 Task: For heading Use Comic Sans MS with blue  colour & Underline.  font size for heading18,  'Change the font style of data to'Comic Sans MS and font size to 9,  Change the alignment of both headline & data to Align center.  In the sheet  Budget Tracking Workbookbook
Action: Mouse moved to (282, 163)
Screenshot: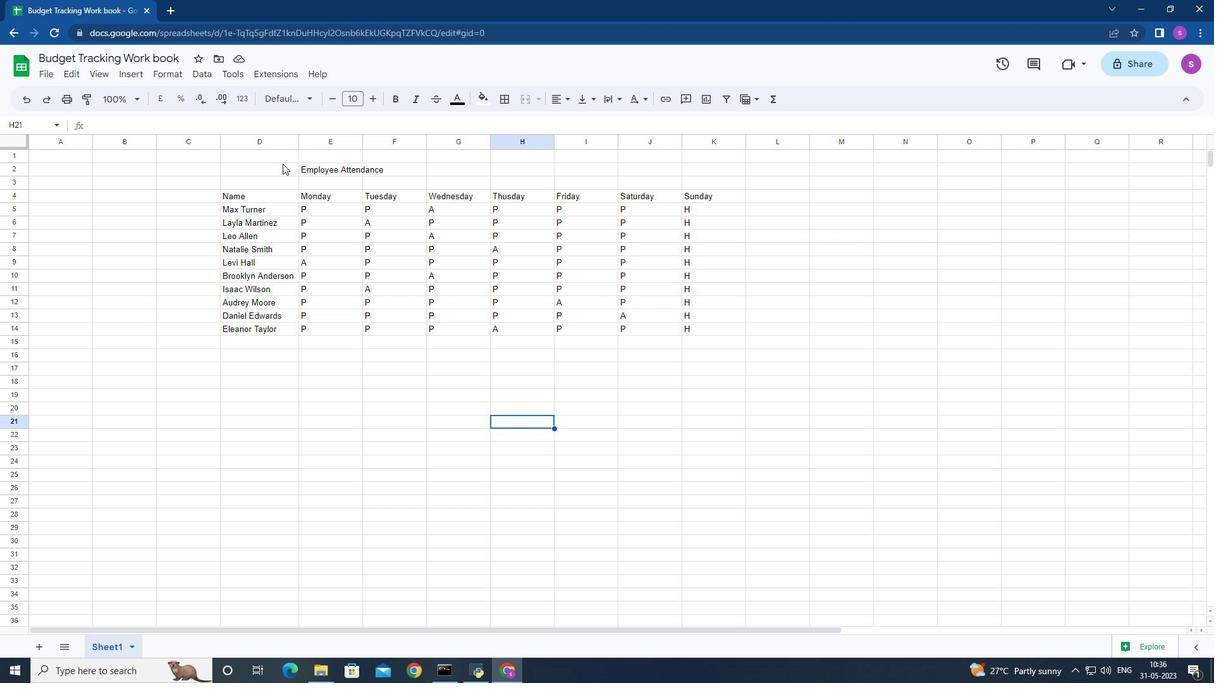 
Action: Mouse pressed left at (282, 163)
Screenshot: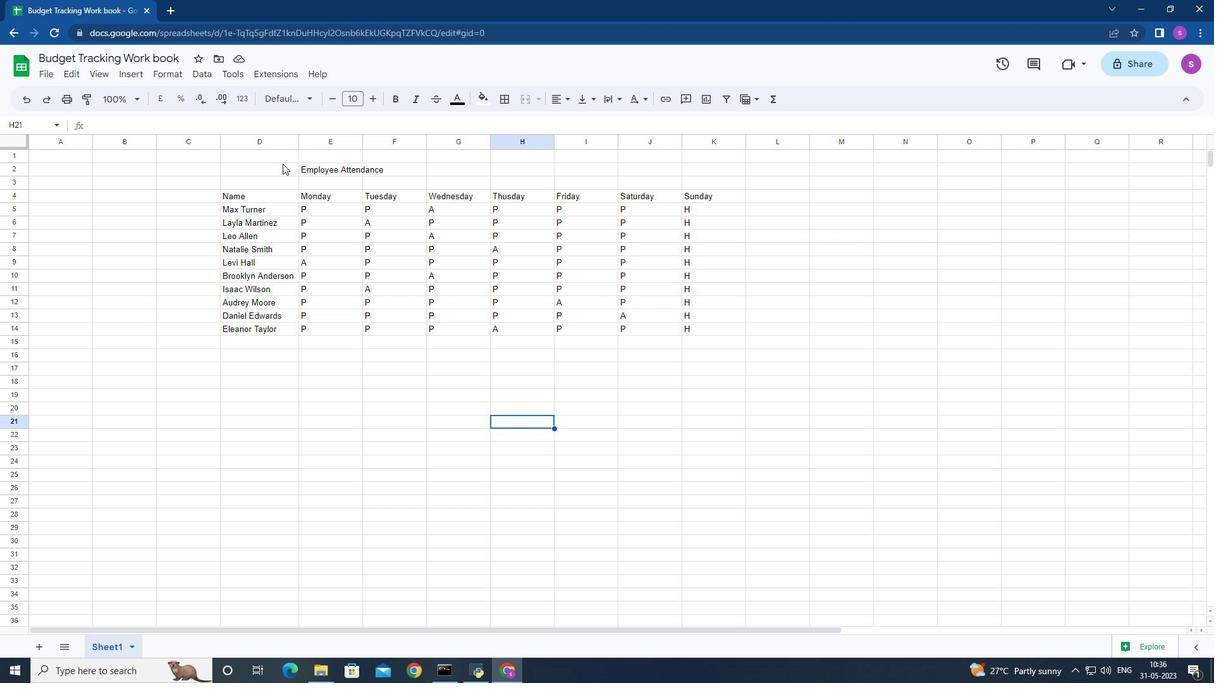 
Action: Mouse moved to (306, 96)
Screenshot: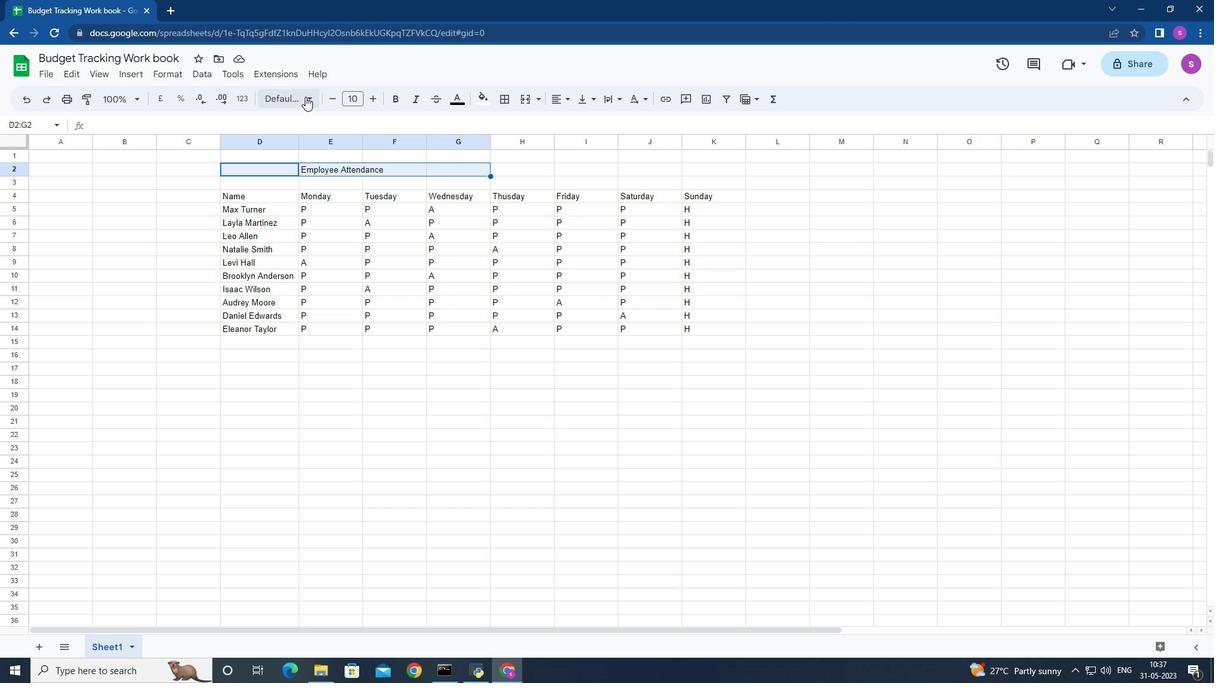 
Action: Mouse pressed left at (306, 96)
Screenshot: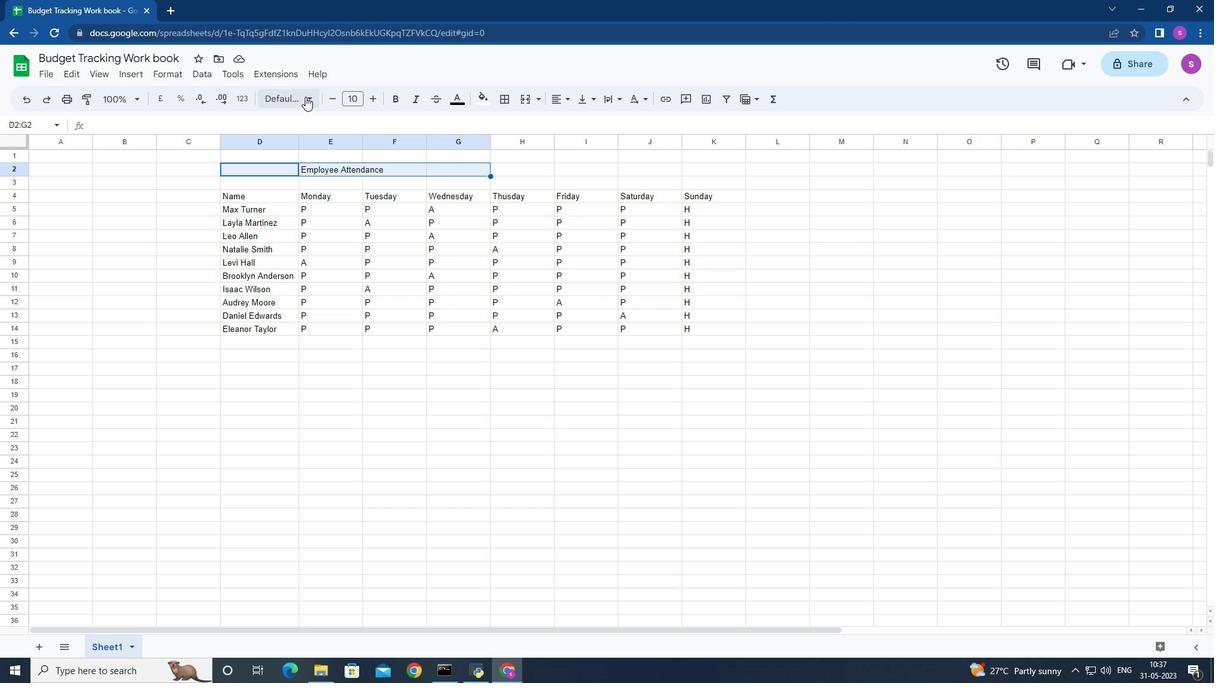 
Action: Mouse moved to (325, 419)
Screenshot: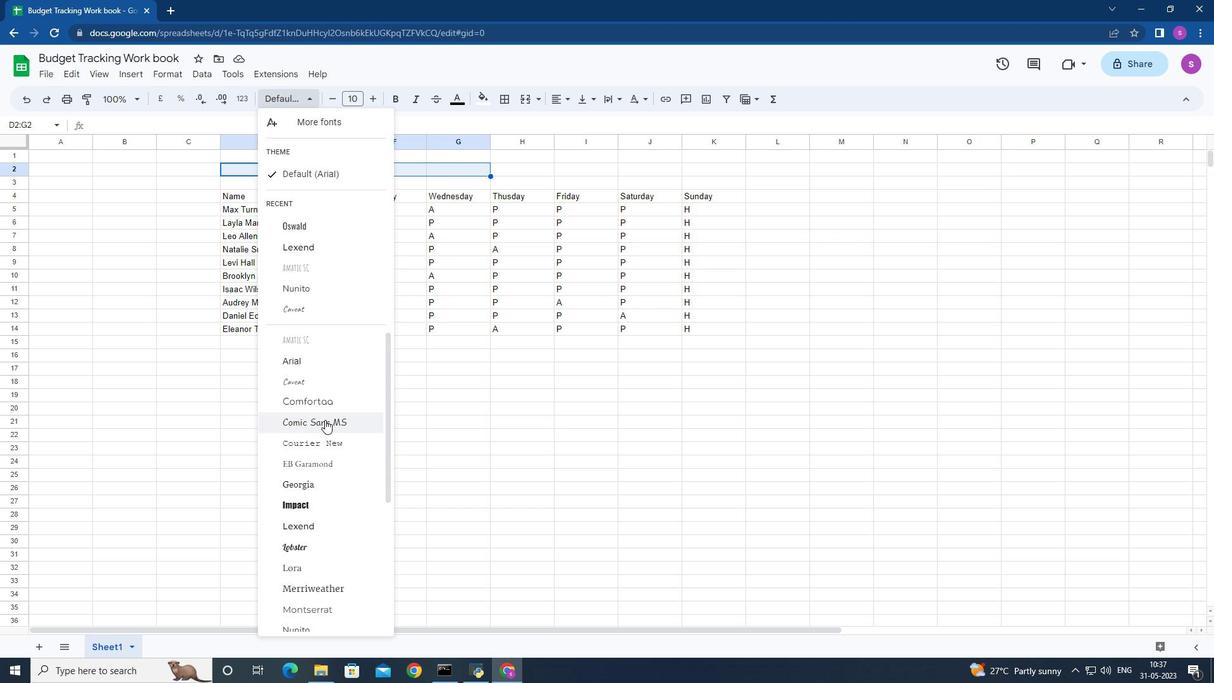 
Action: Mouse pressed left at (325, 419)
Screenshot: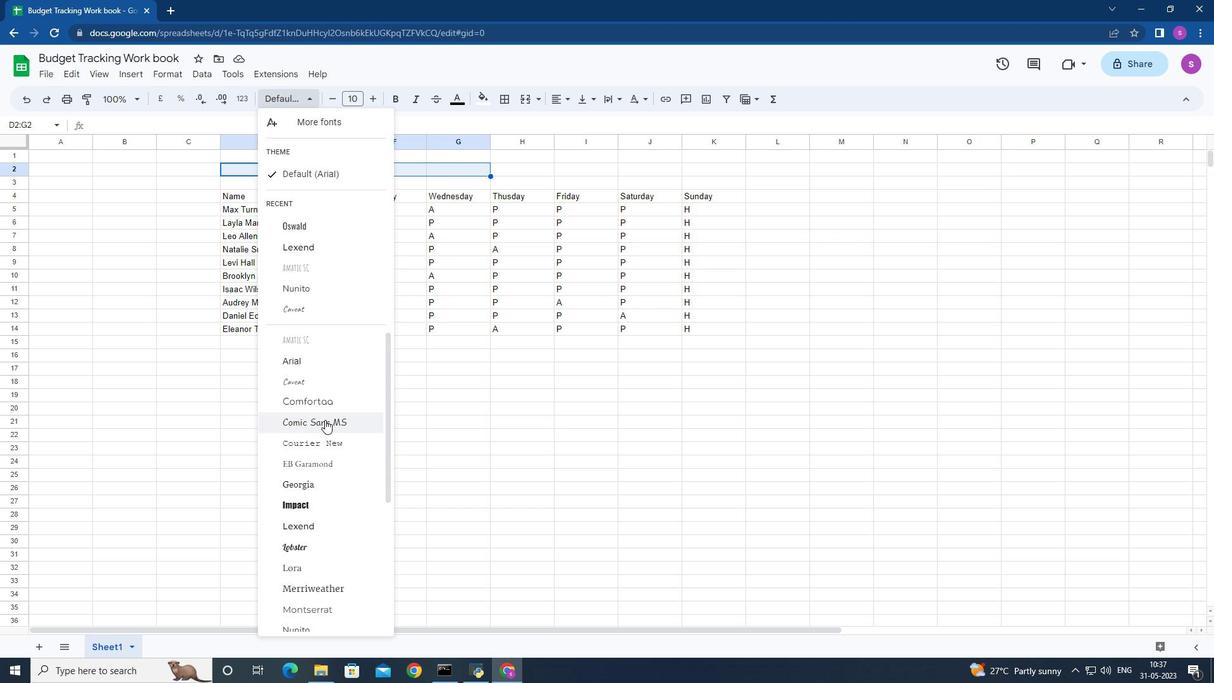 
Action: Mouse moved to (462, 99)
Screenshot: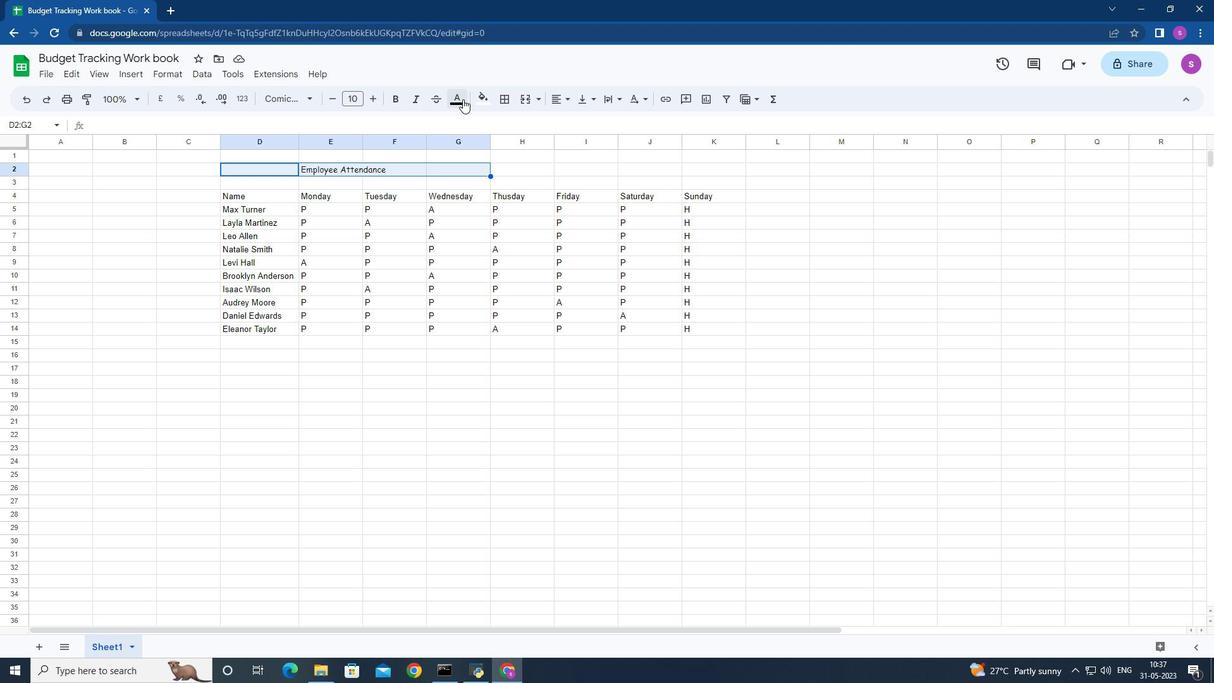 
Action: Mouse pressed left at (462, 99)
Screenshot: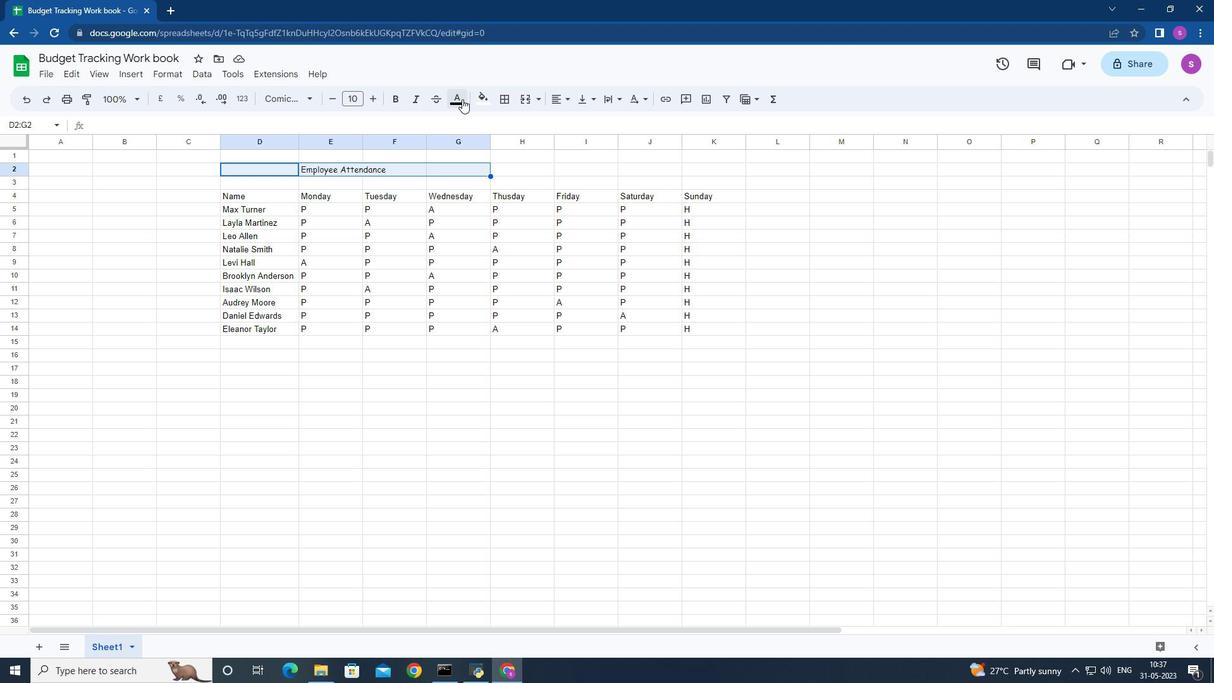 
Action: Mouse moved to (555, 154)
Screenshot: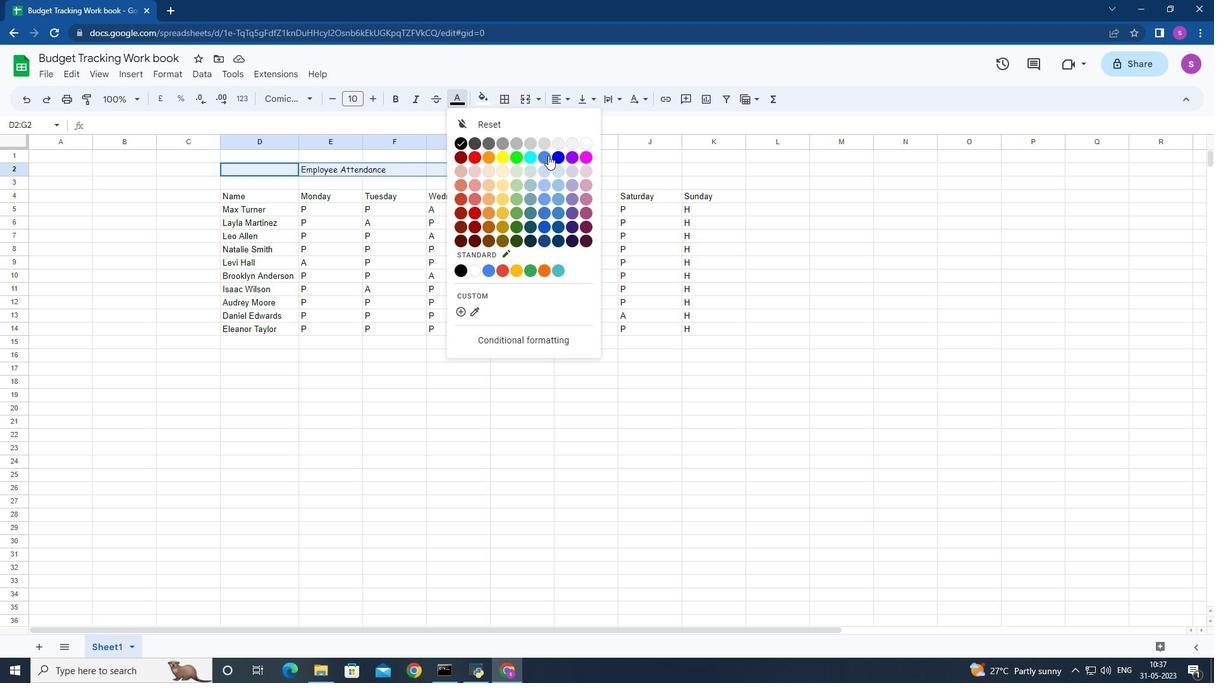 
Action: Mouse pressed left at (555, 154)
Screenshot: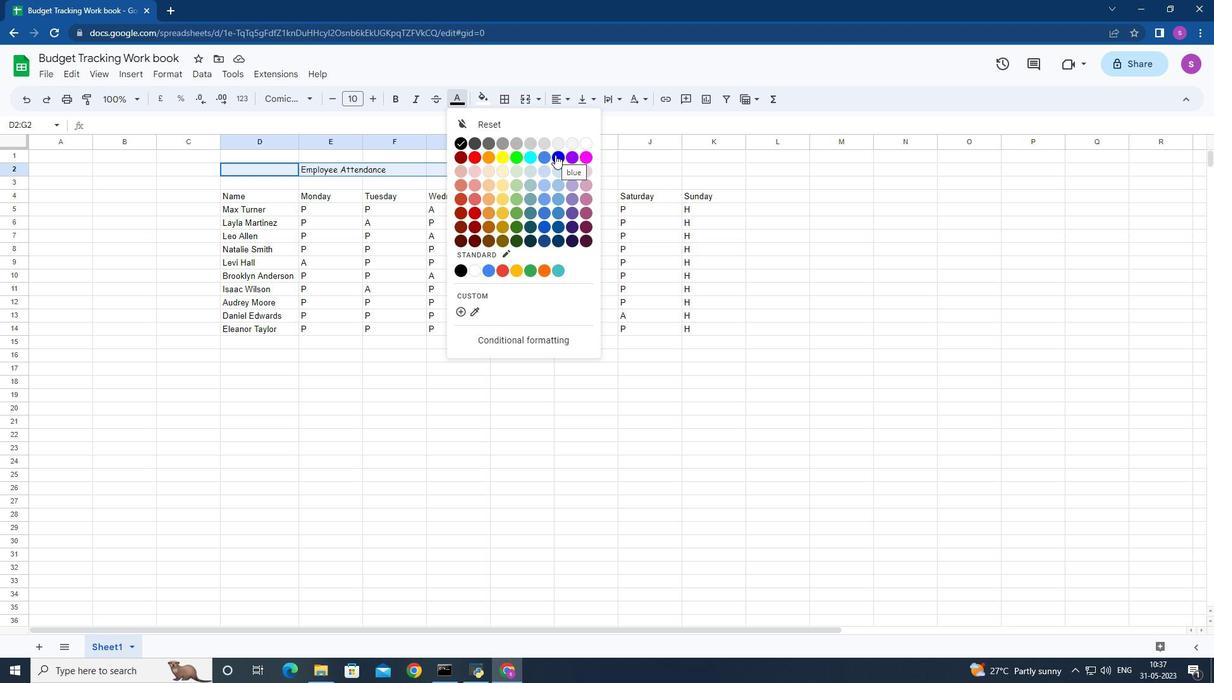 
Action: Mouse moved to (168, 72)
Screenshot: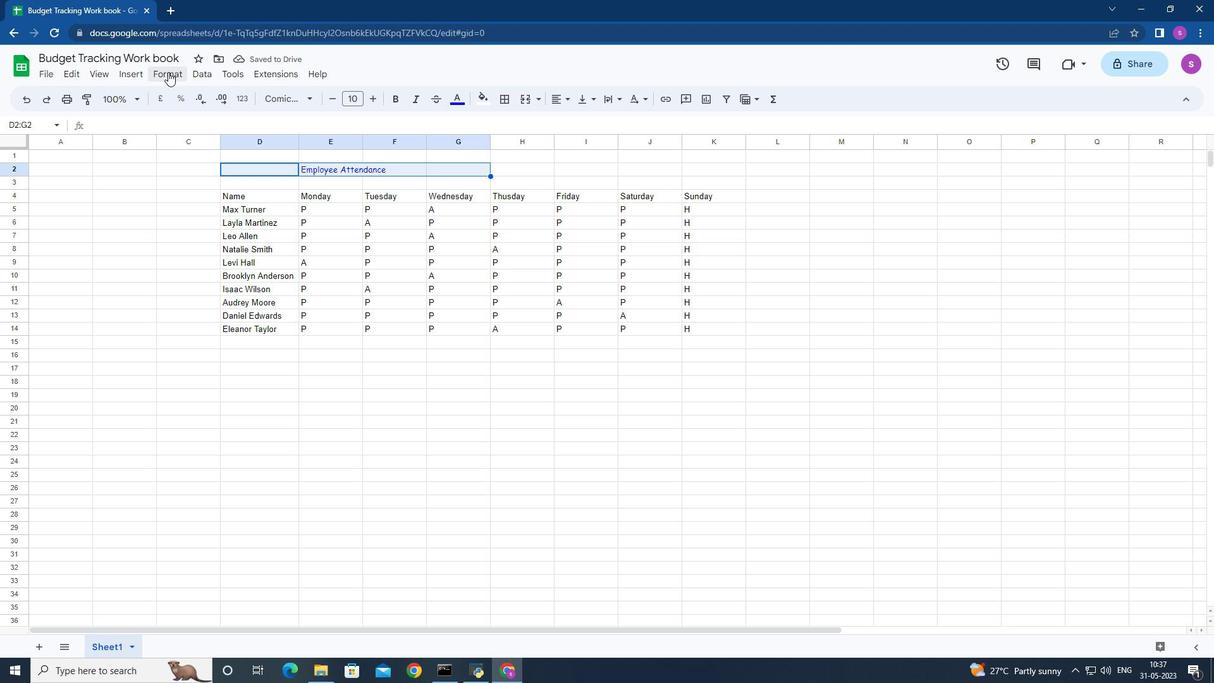 
Action: Mouse pressed left at (168, 72)
Screenshot: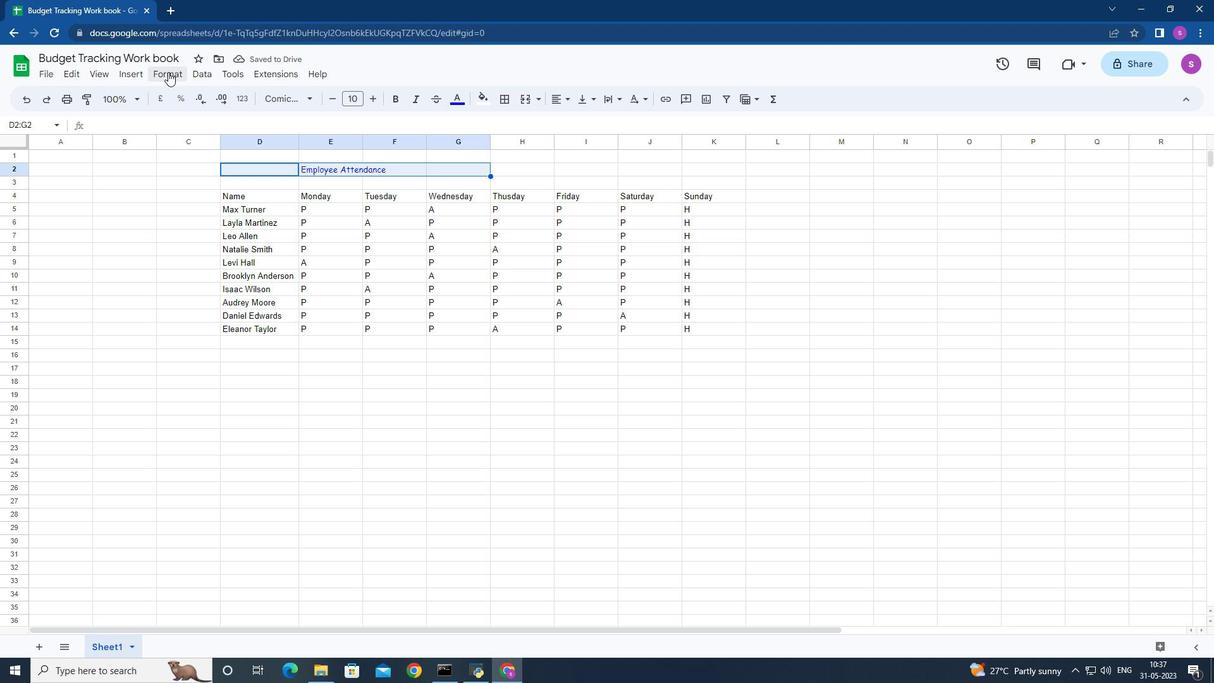 
Action: Mouse moved to (382, 189)
Screenshot: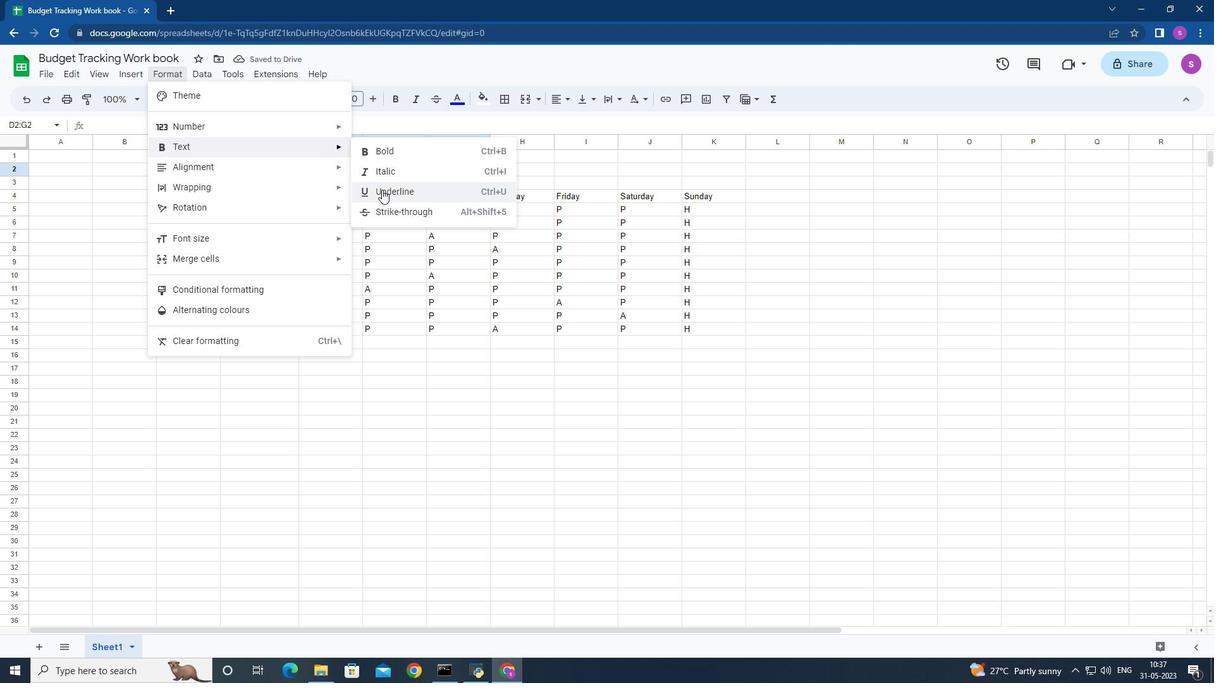 
Action: Mouse pressed left at (382, 189)
Screenshot: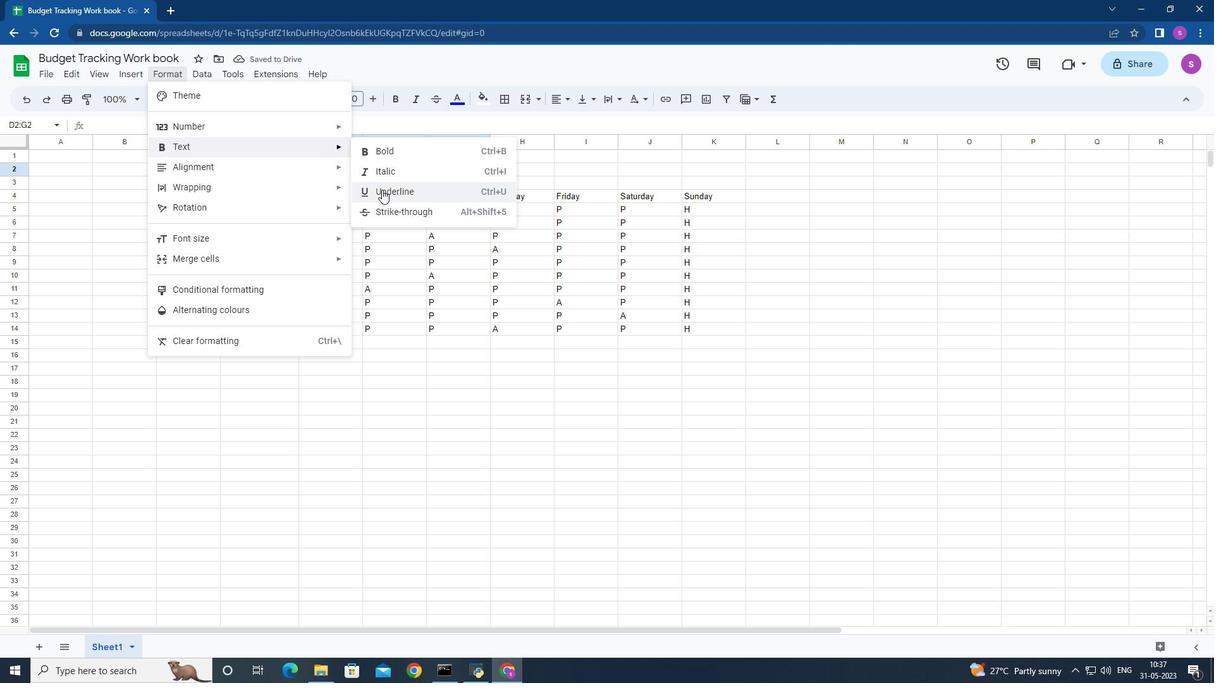 
Action: Mouse moved to (372, 97)
Screenshot: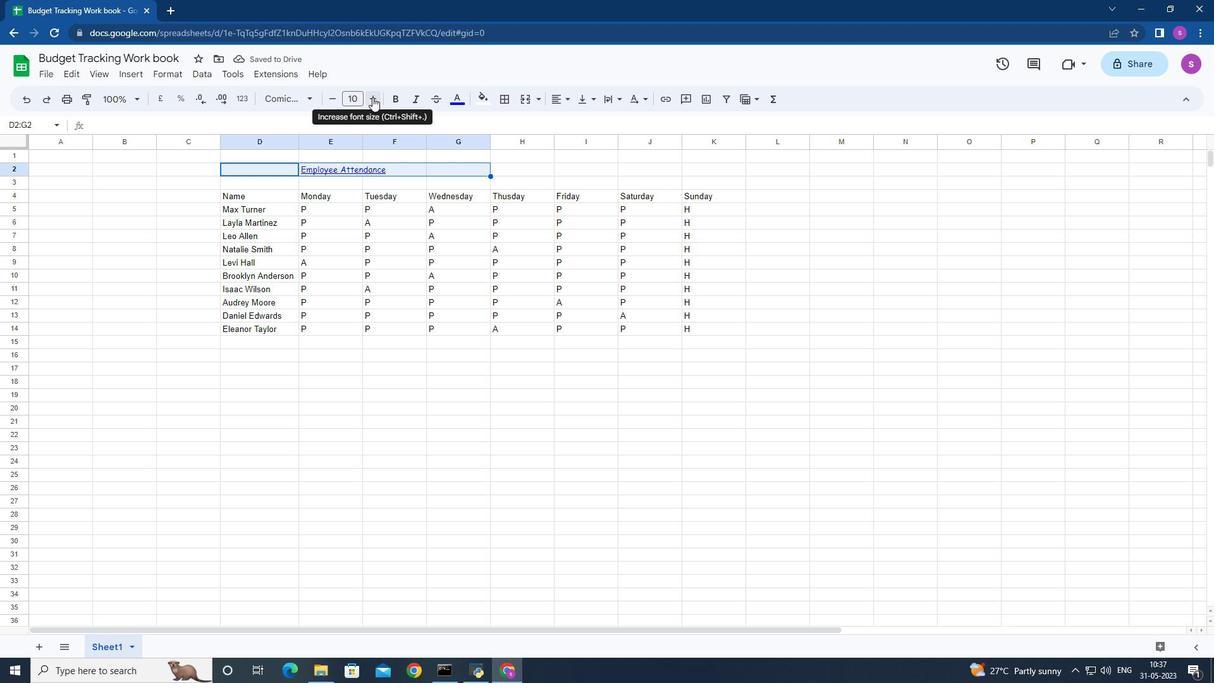 
Action: Mouse pressed left at (372, 97)
Screenshot: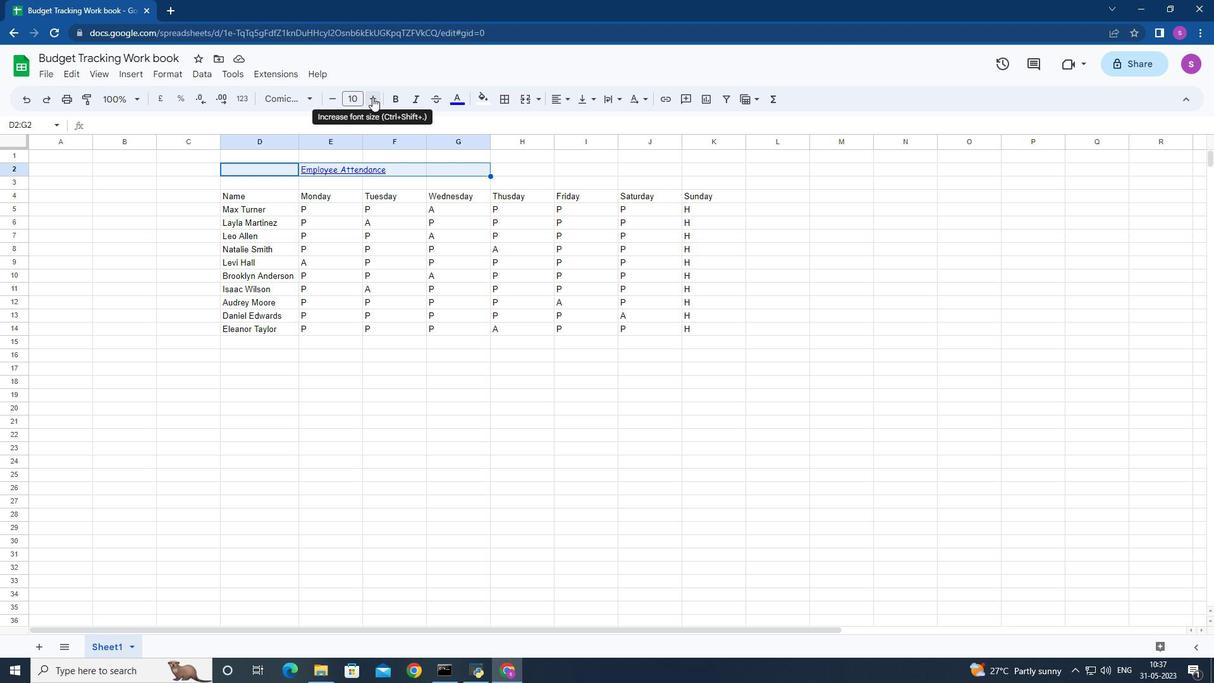 
Action: Mouse pressed left at (372, 97)
Screenshot: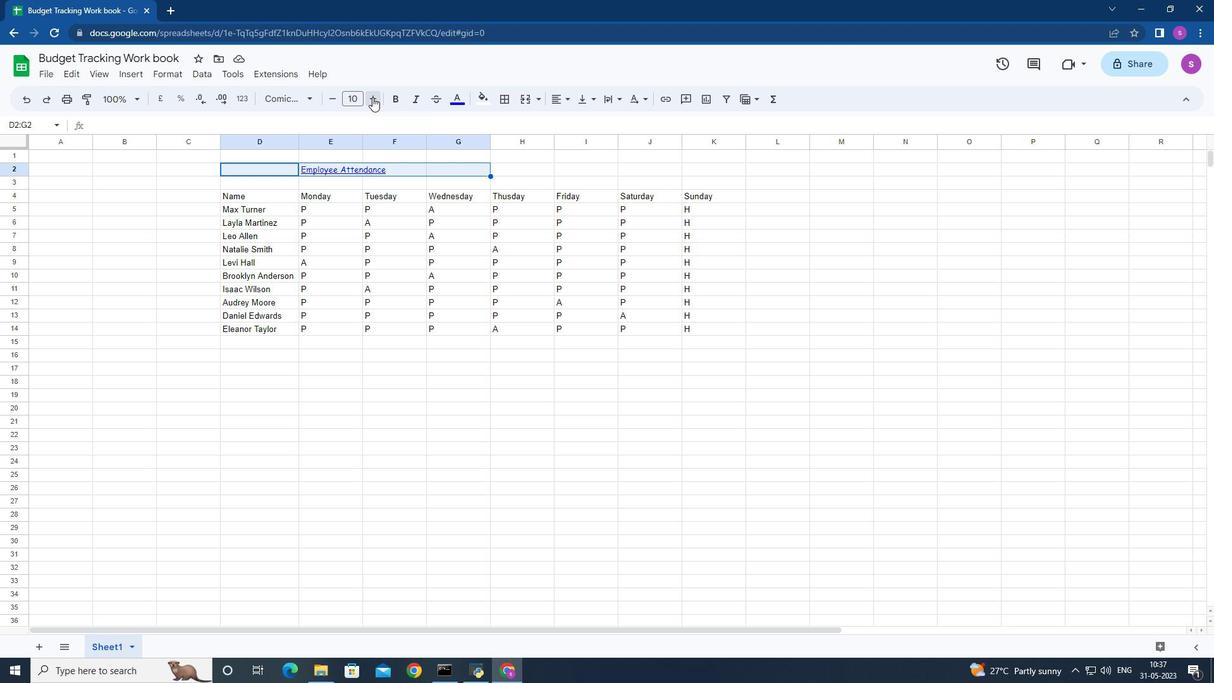 
Action: Mouse pressed left at (372, 97)
Screenshot: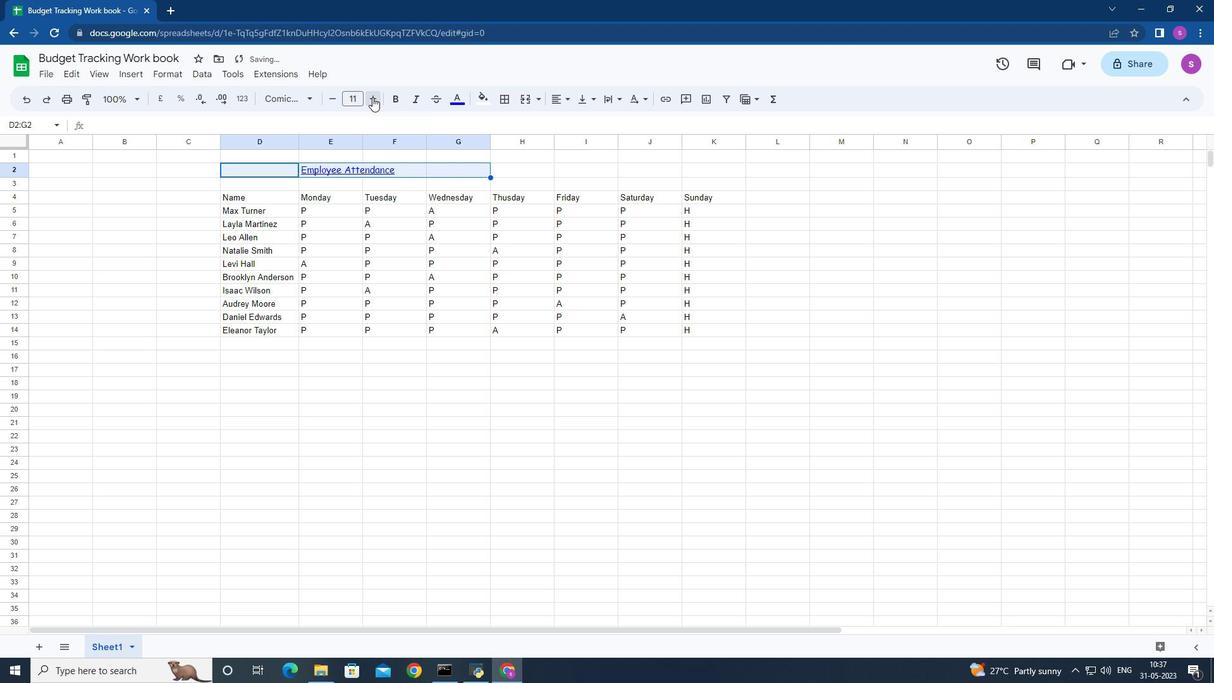 
Action: Mouse pressed left at (372, 97)
Screenshot: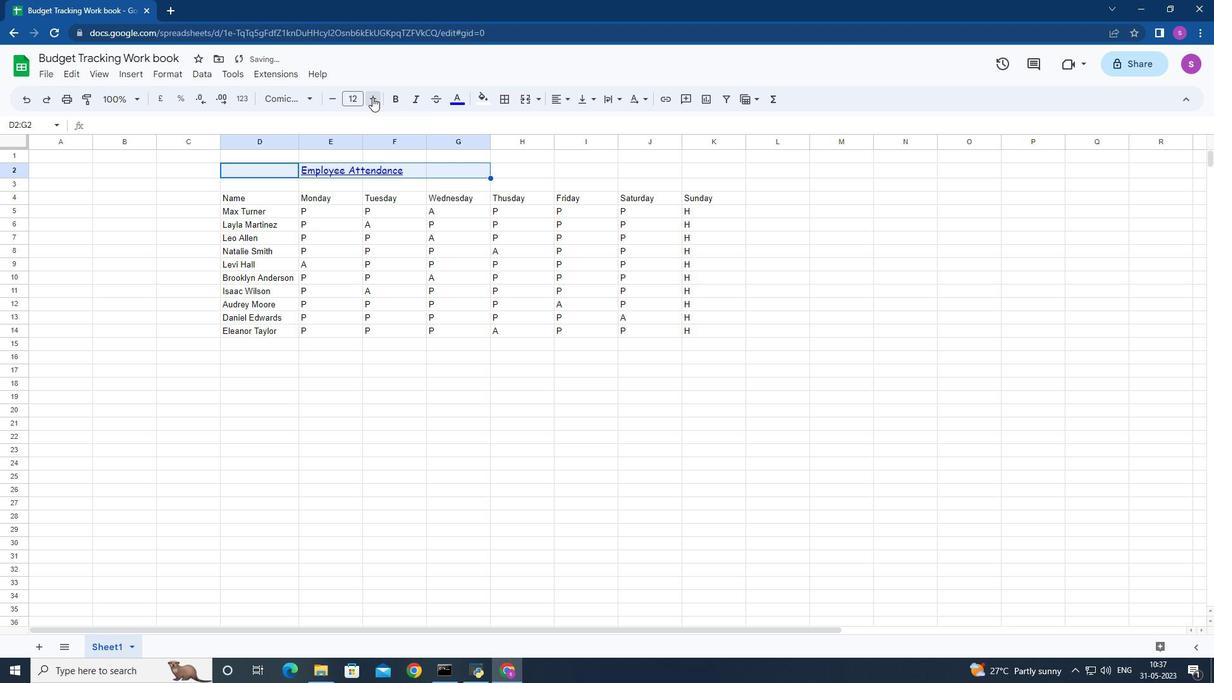 
Action: Mouse pressed left at (372, 97)
Screenshot: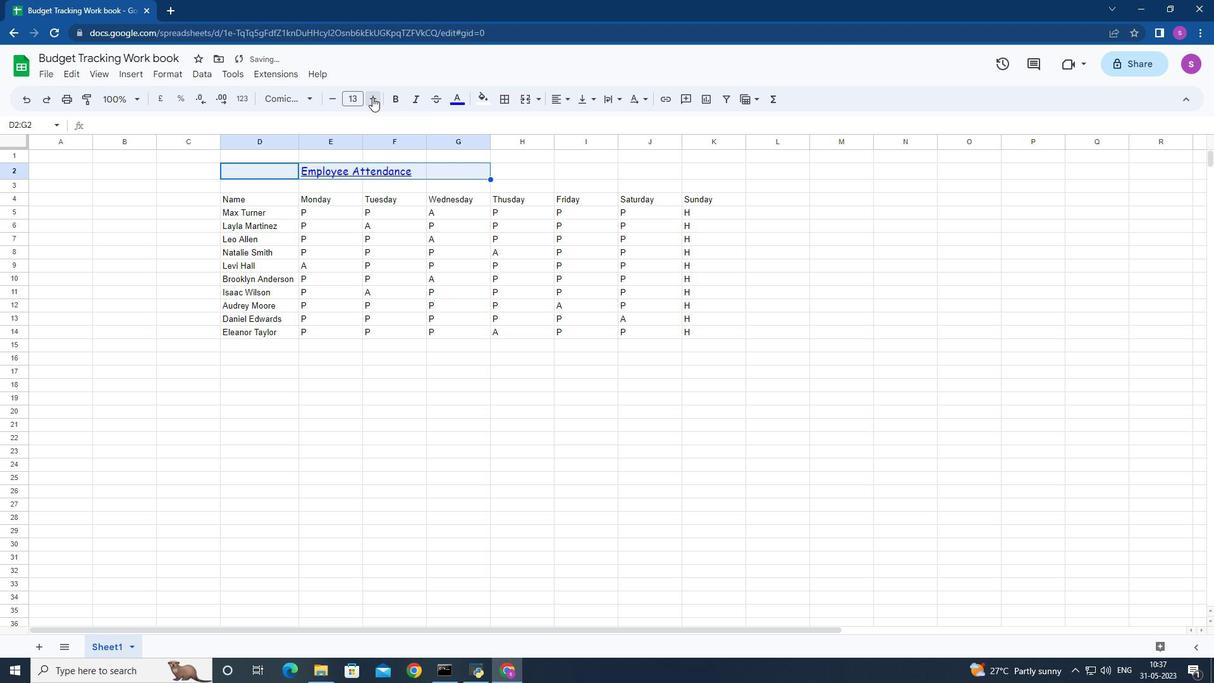
Action: Mouse pressed left at (372, 97)
Screenshot: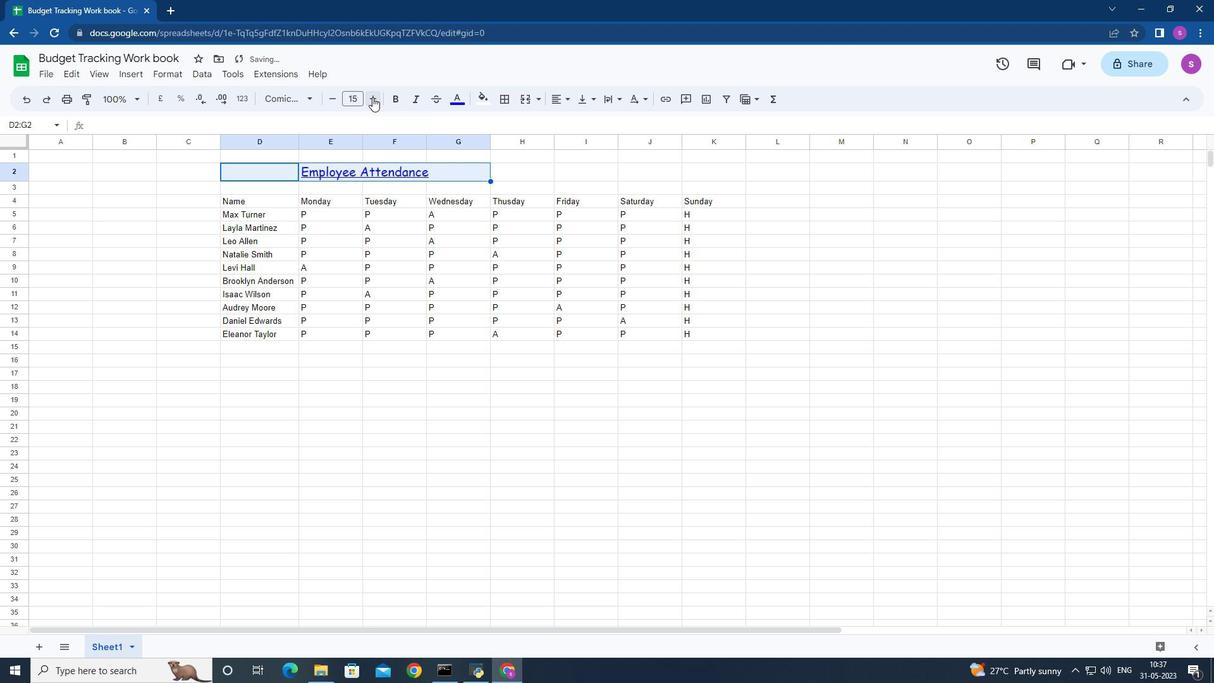 
Action: Mouse pressed left at (372, 97)
Screenshot: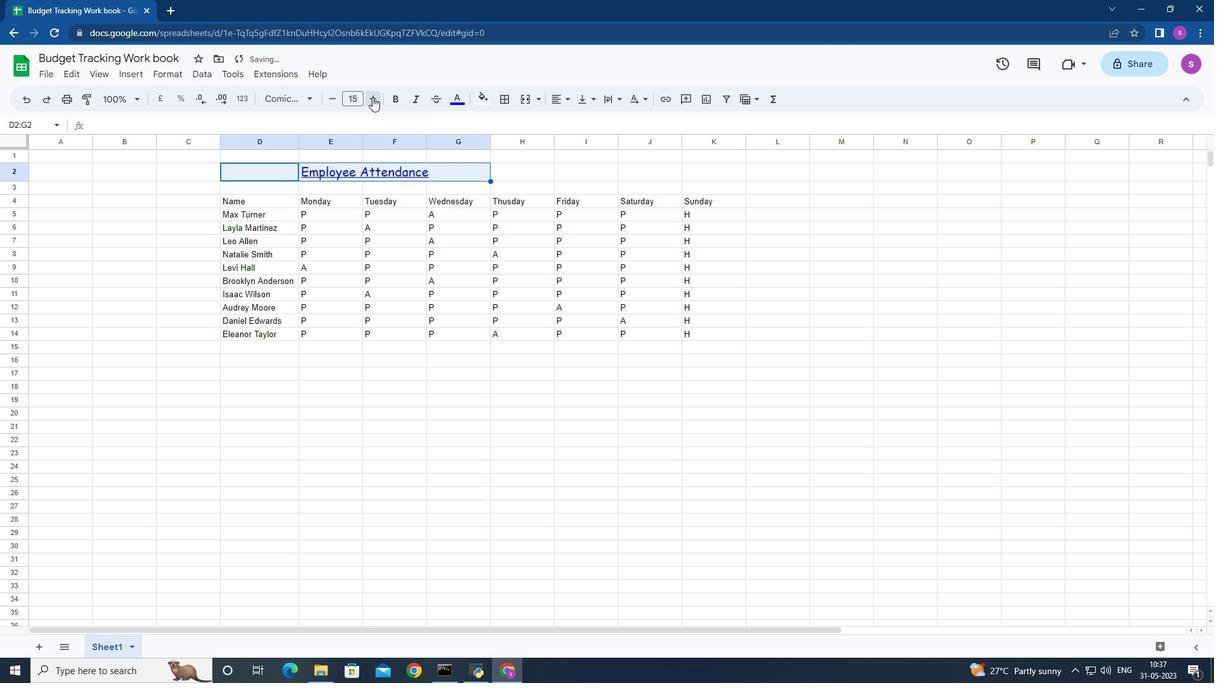 
Action: Mouse pressed left at (372, 97)
Screenshot: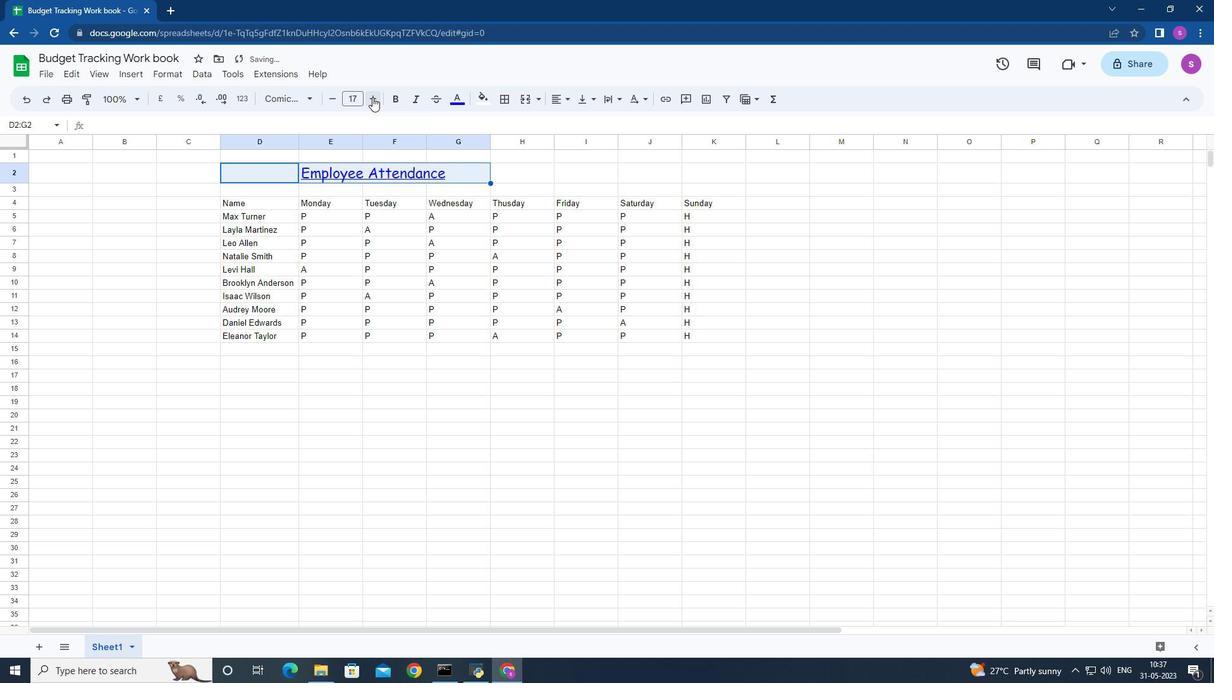 
Action: Mouse moved to (219, 204)
Screenshot: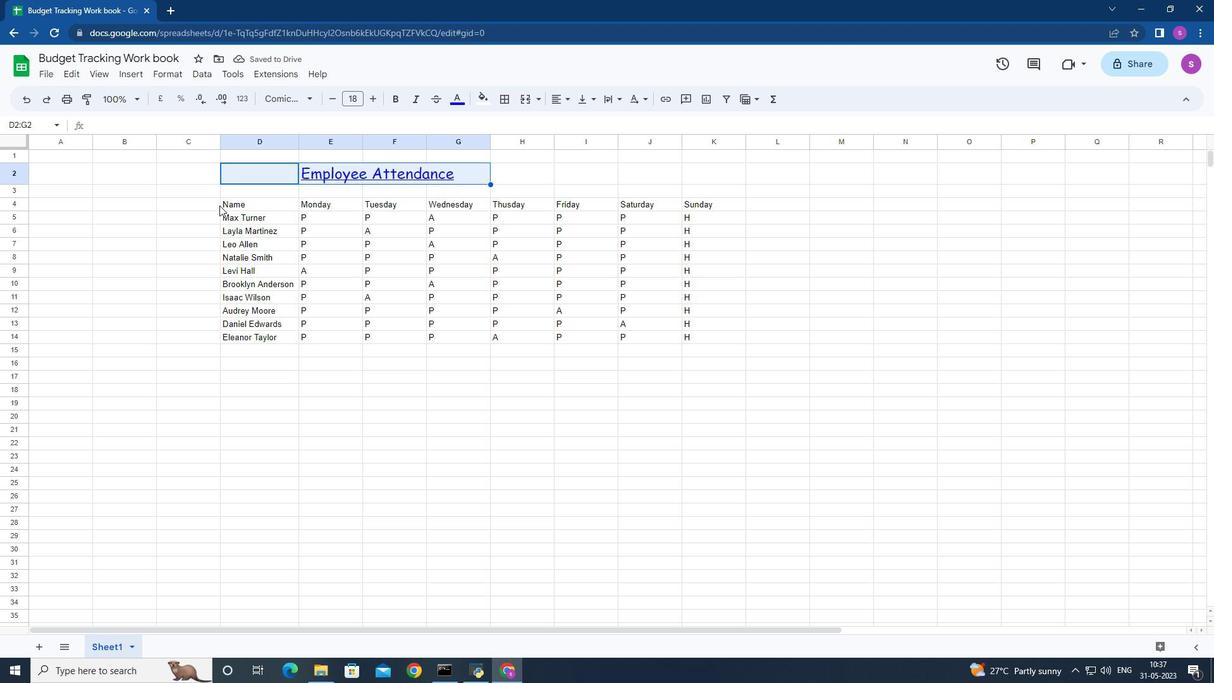 
Action: Mouse pressed left at (219, 204)
Screenshot: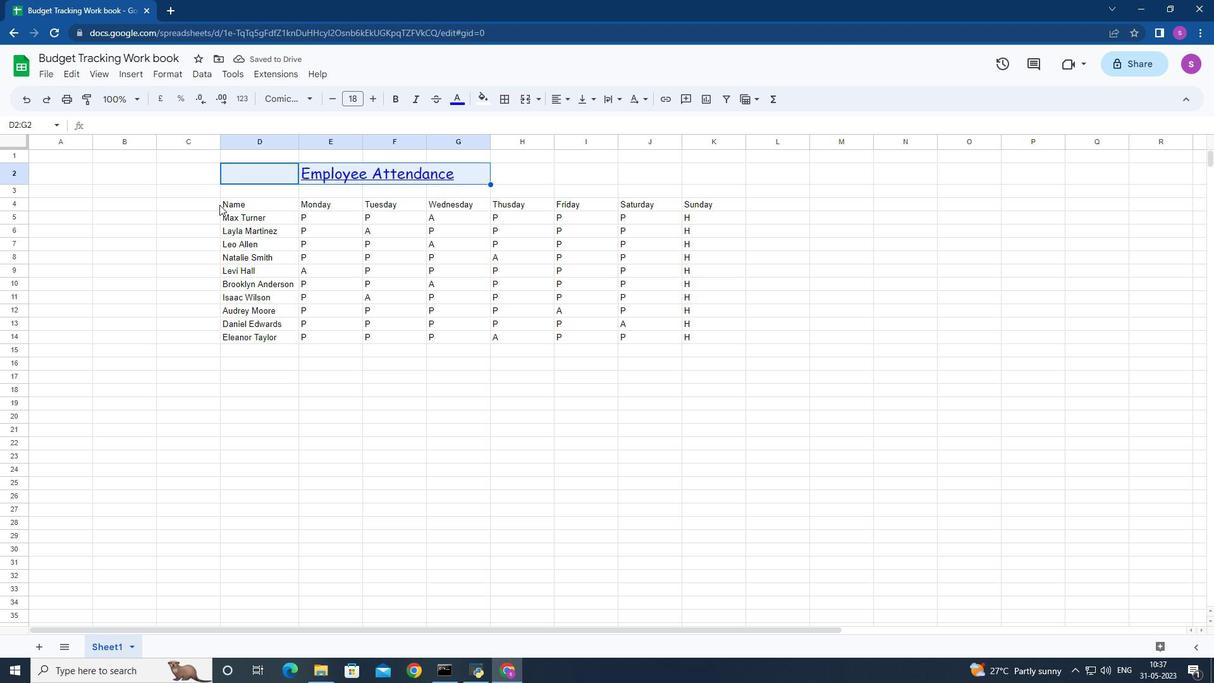 
Action: Mouse moved to (309, 96)
Screenshot: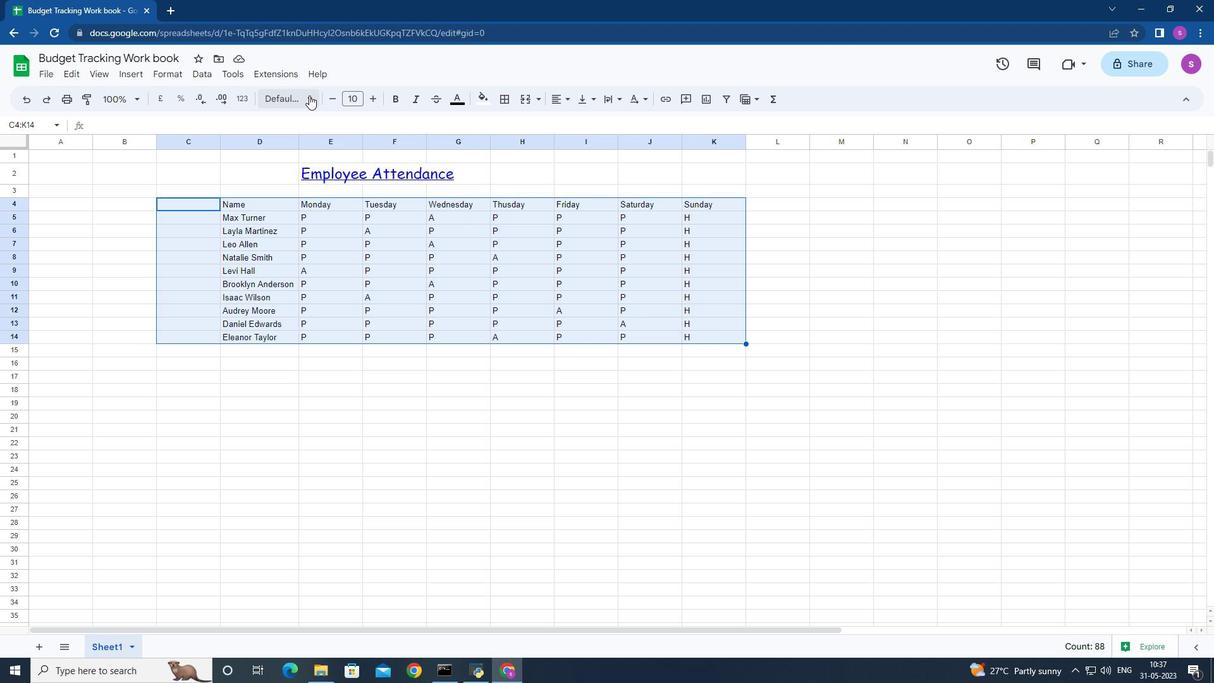 
Action: Mouse pressed left at (309, 96)
Screenshot: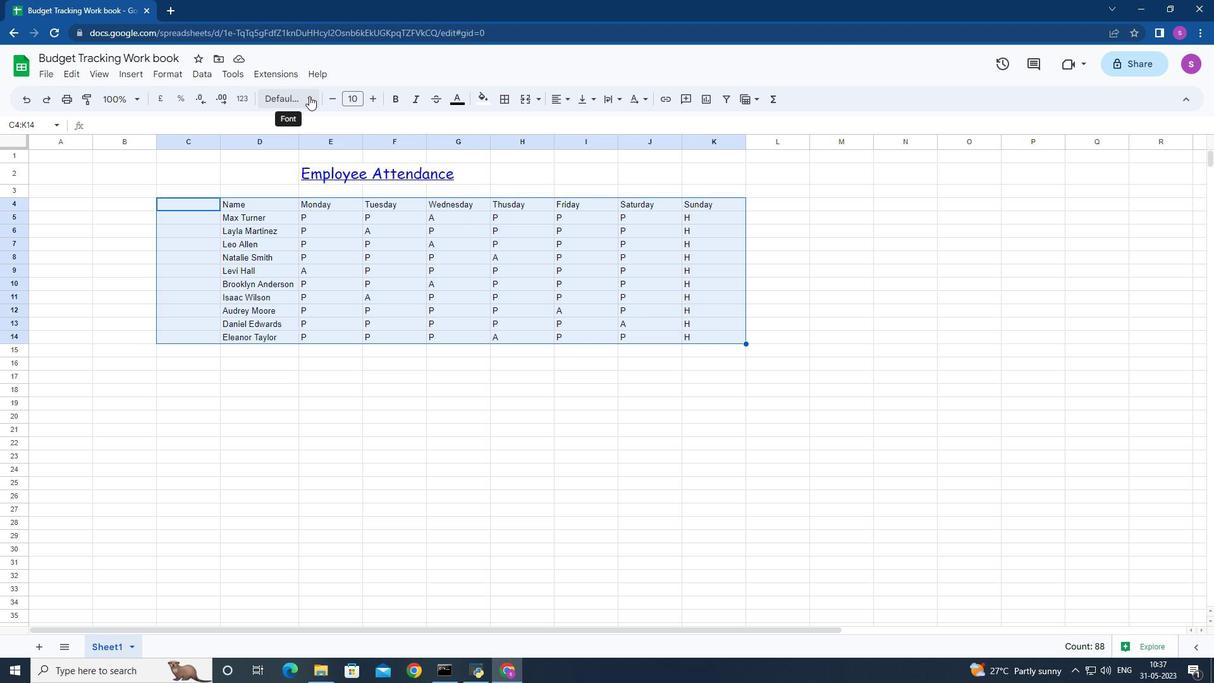 
Action: Mouse moved to (315, 221)
Screenshot: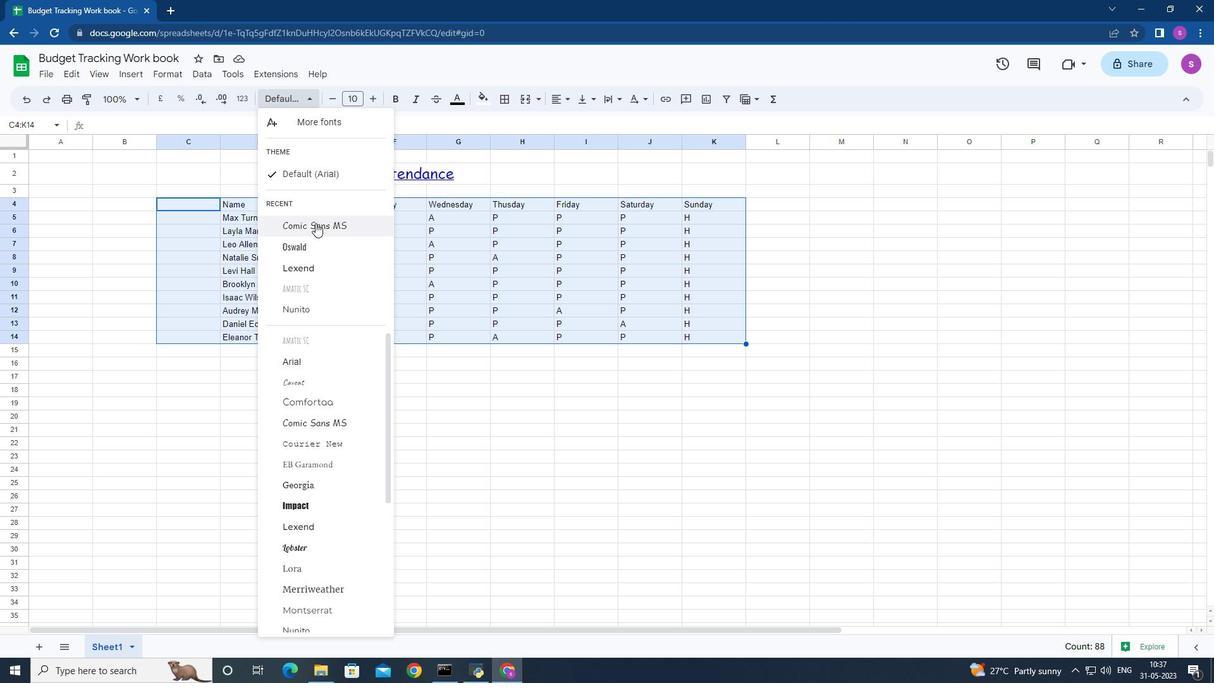 
Action: Mouse pressed left at (315, 221)
Screenshot: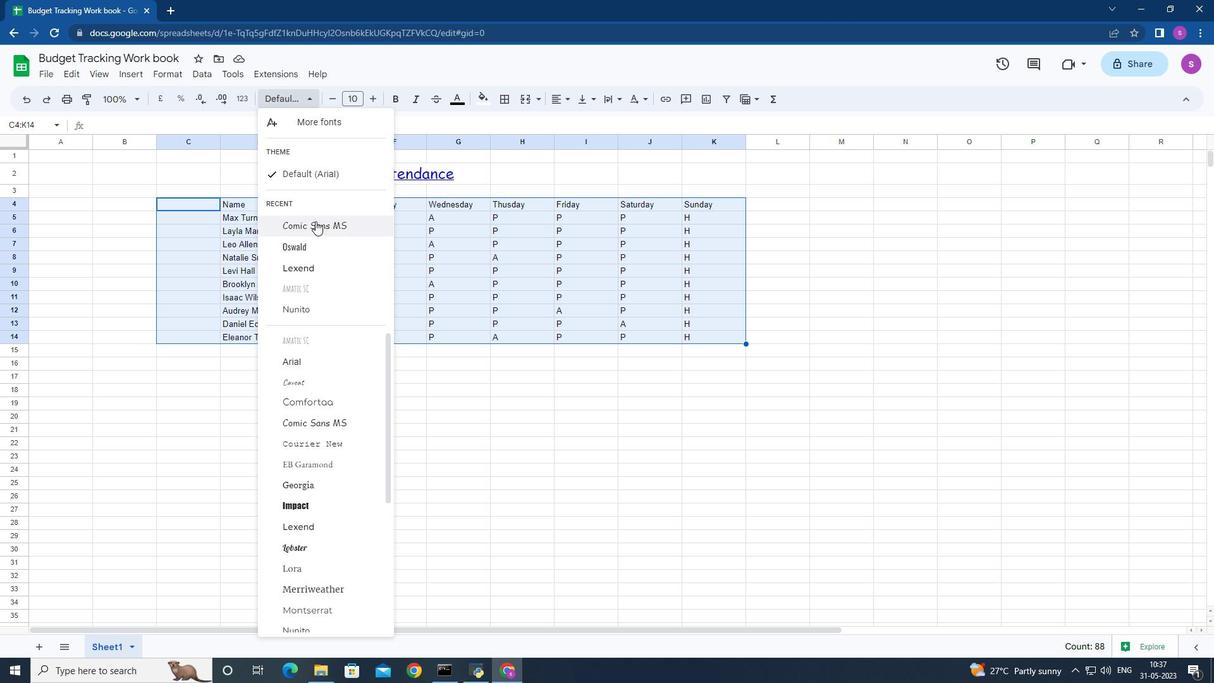 
Action: Mouse moved to (332, 98)
Screenshot: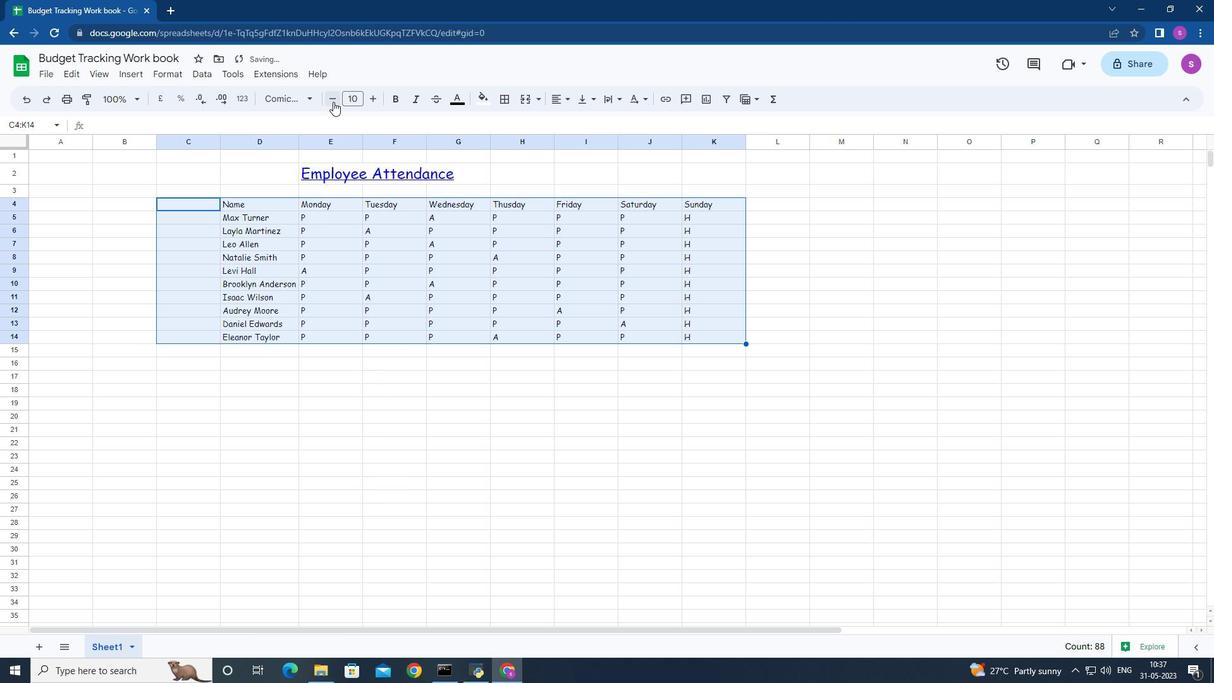 
Action: Mouse pressed left at (332, 98)
Screenshot: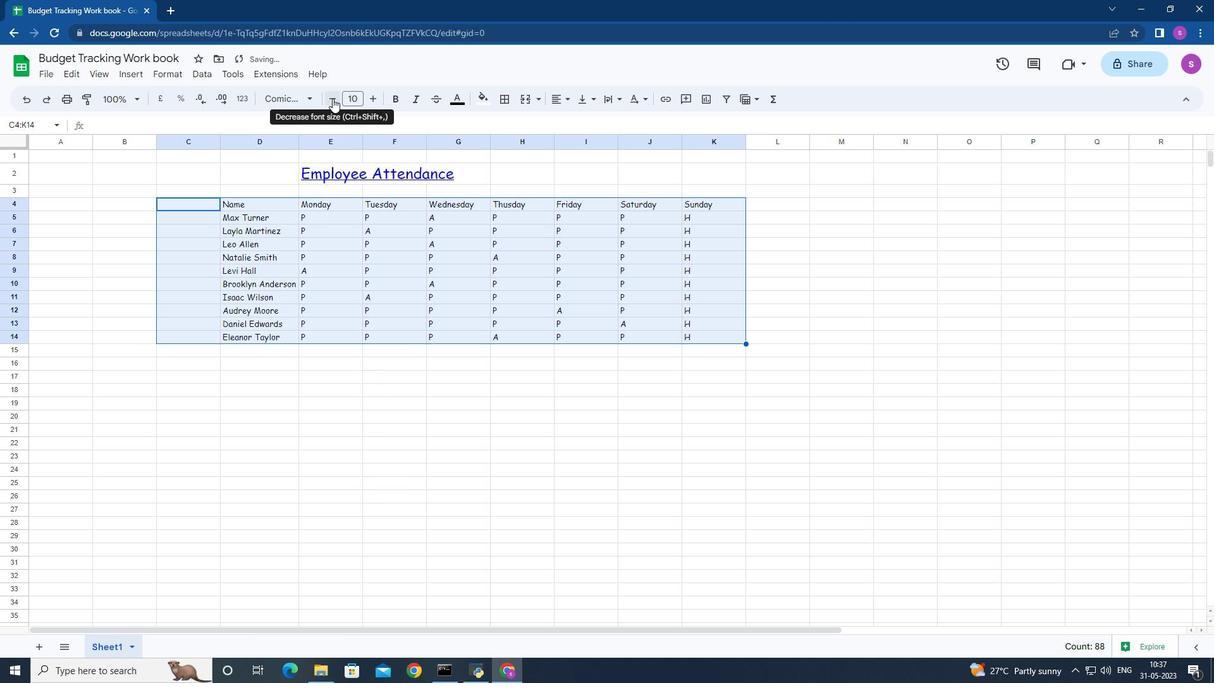 
Action: Mouse moved to (564, 101)
Screenshot: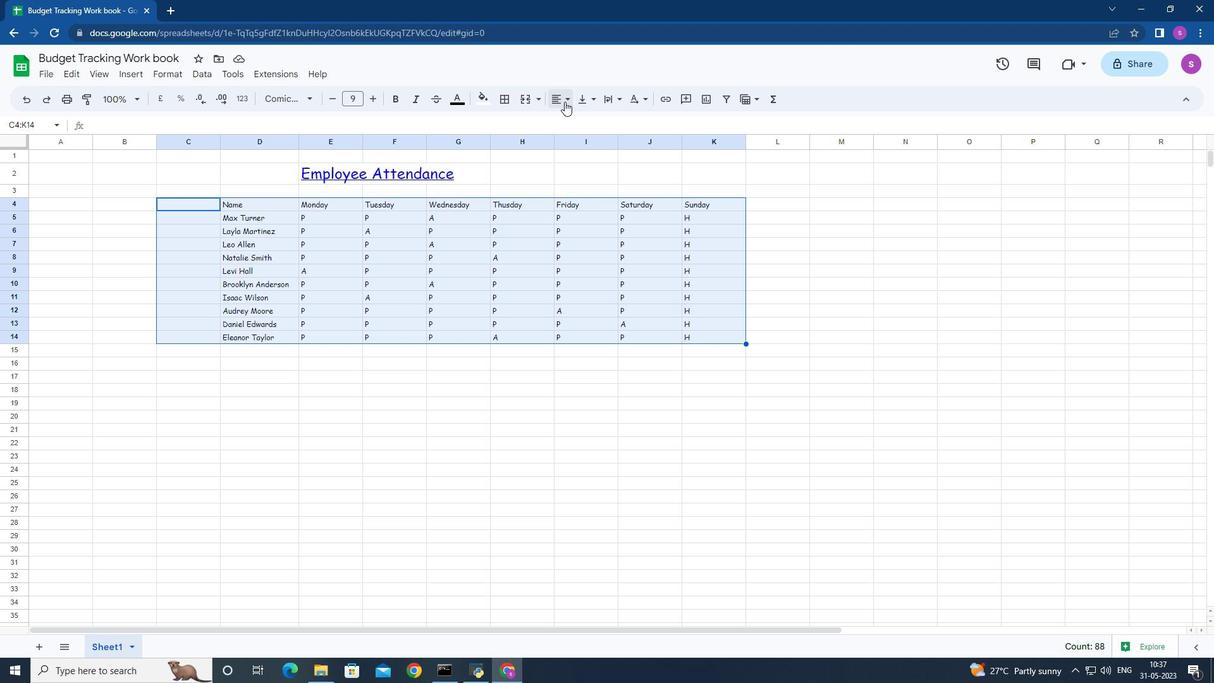 
Action: Mouse pressed left at (564, 101)
Screenshot: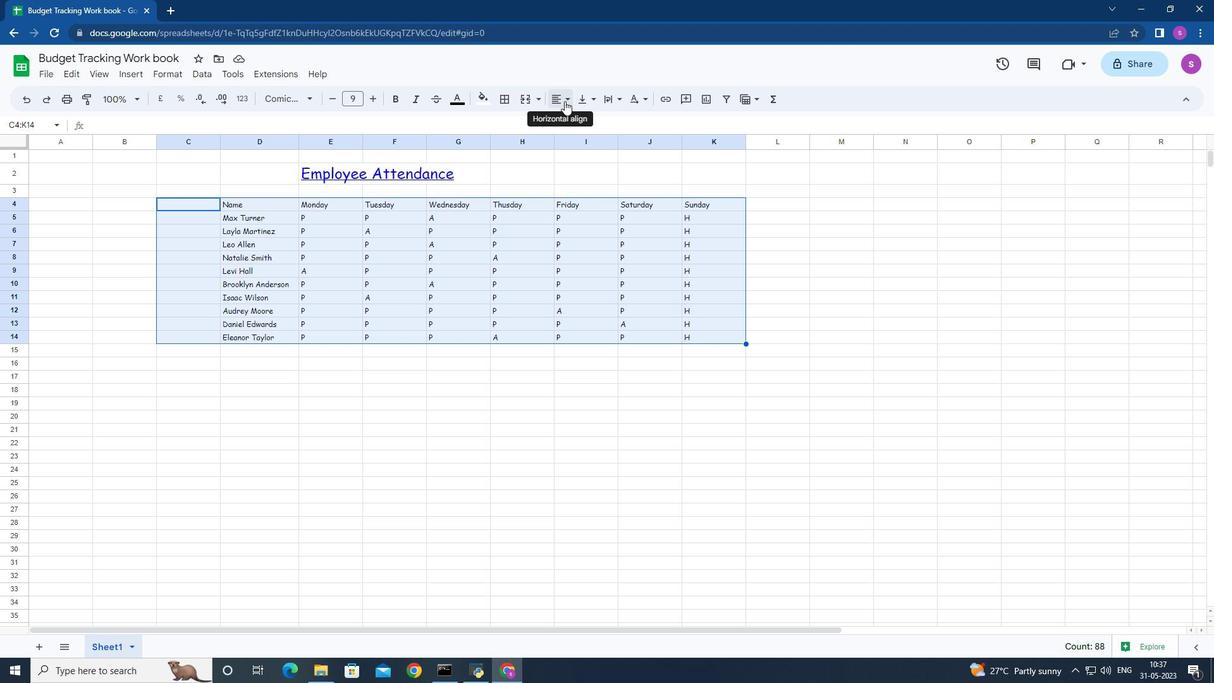
Action: Mouse moved to (578, 124)
Screenshot: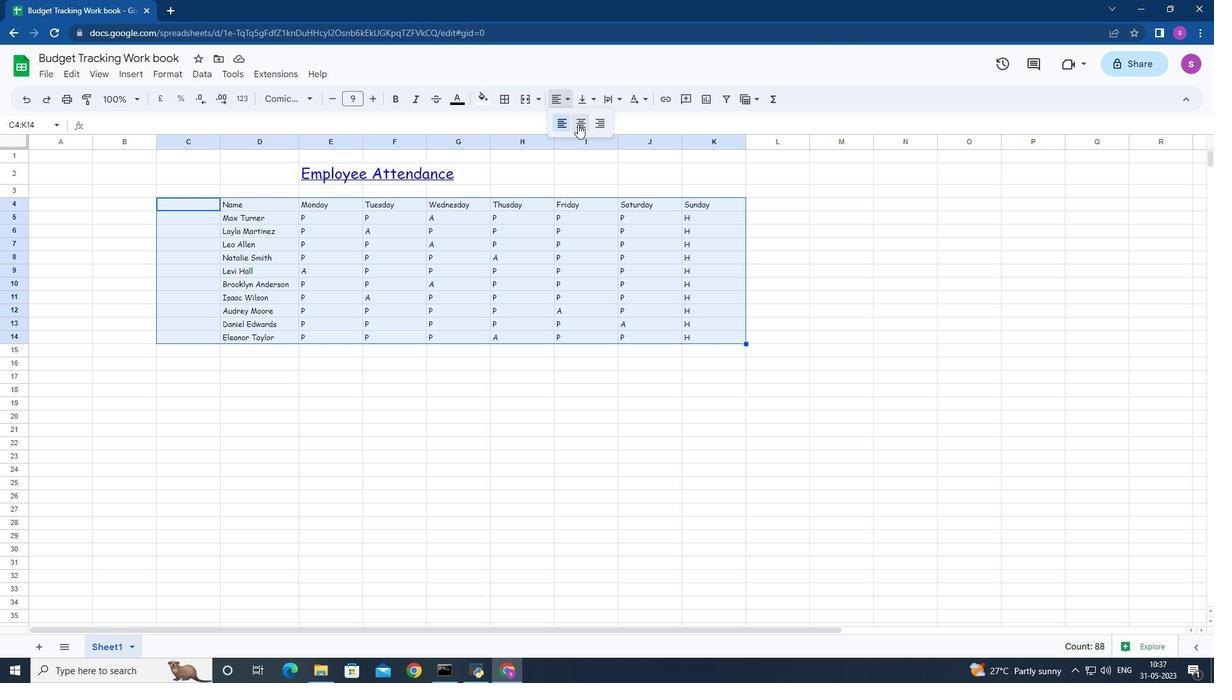 
Action: Mouse pressed left at (578, 124)
Screenshot: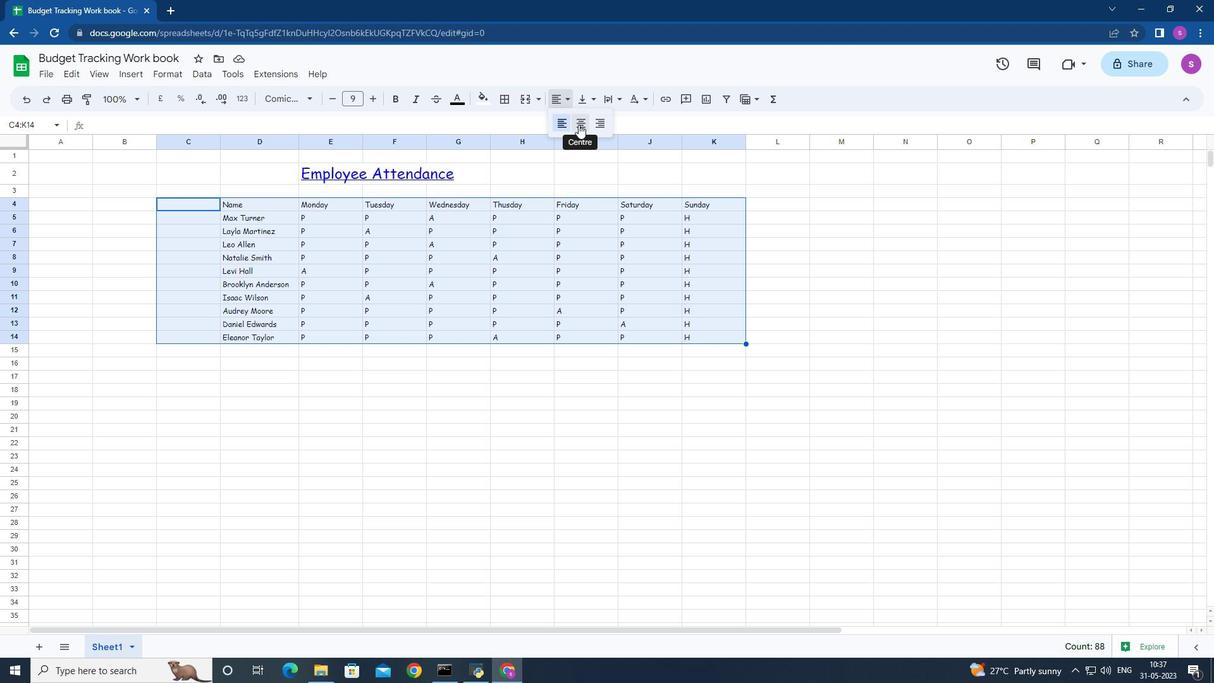 
Action: Mouse moved to (276, 172)
Screenshot: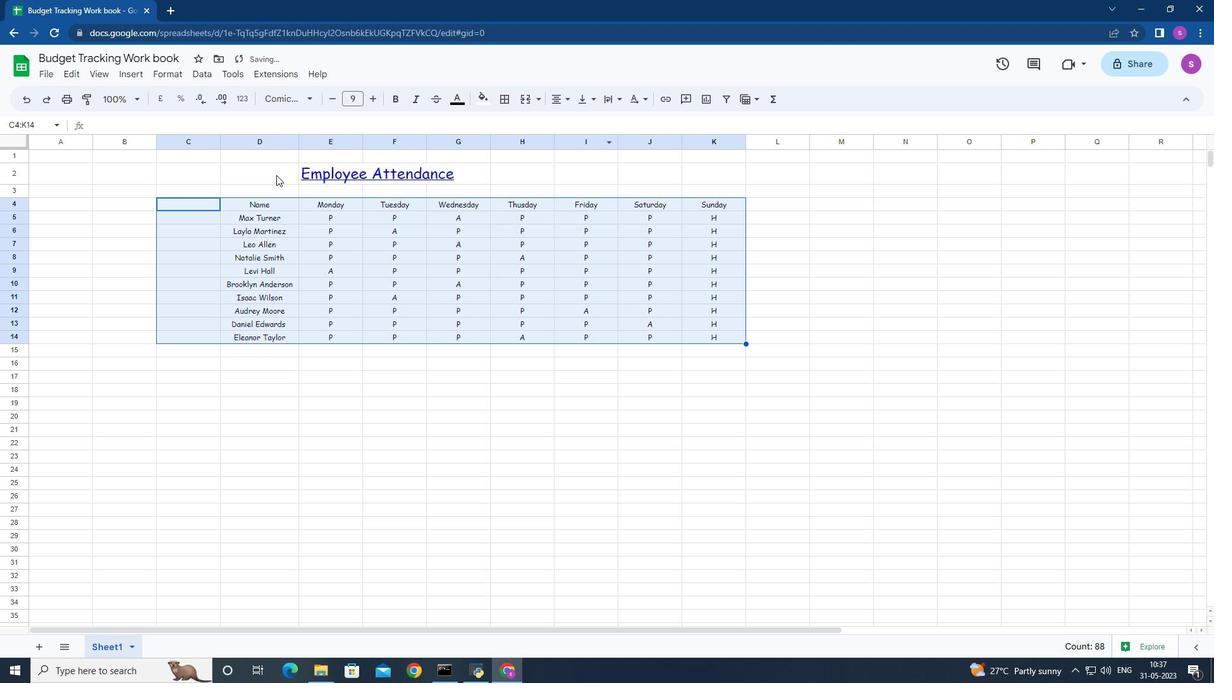 
Action: Mouse pressed left at (276, 172)
Screenshot: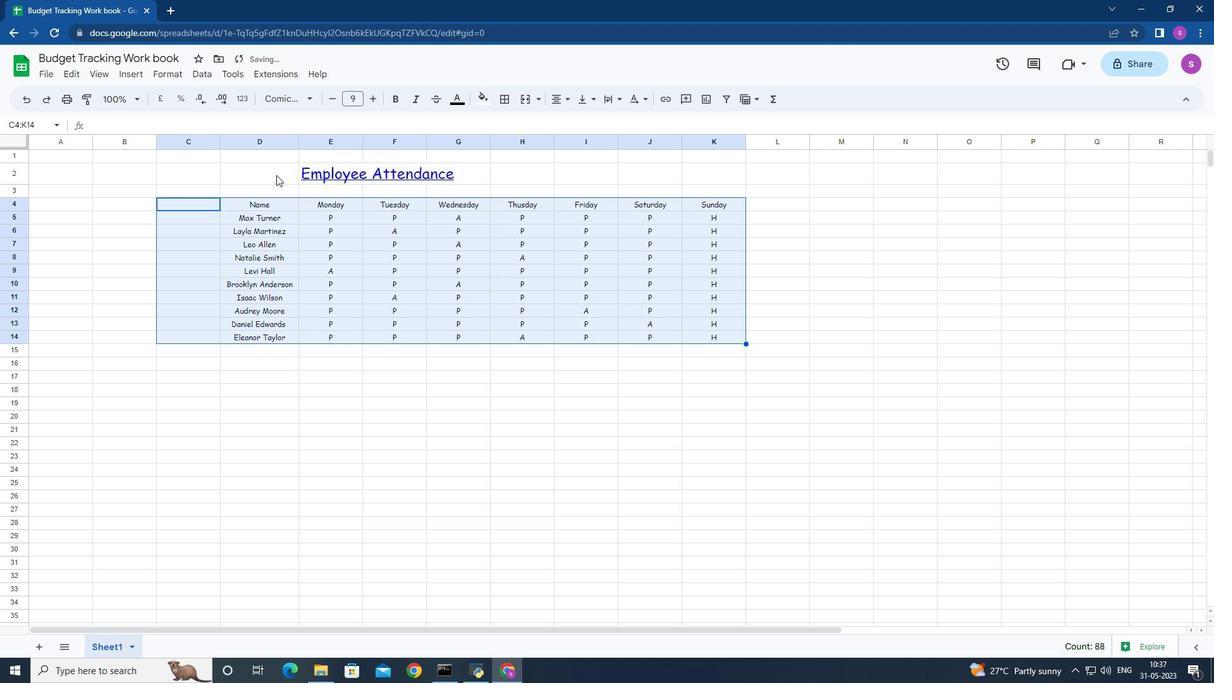 
Action: Mouse moved to (568, 98)
Screenshot: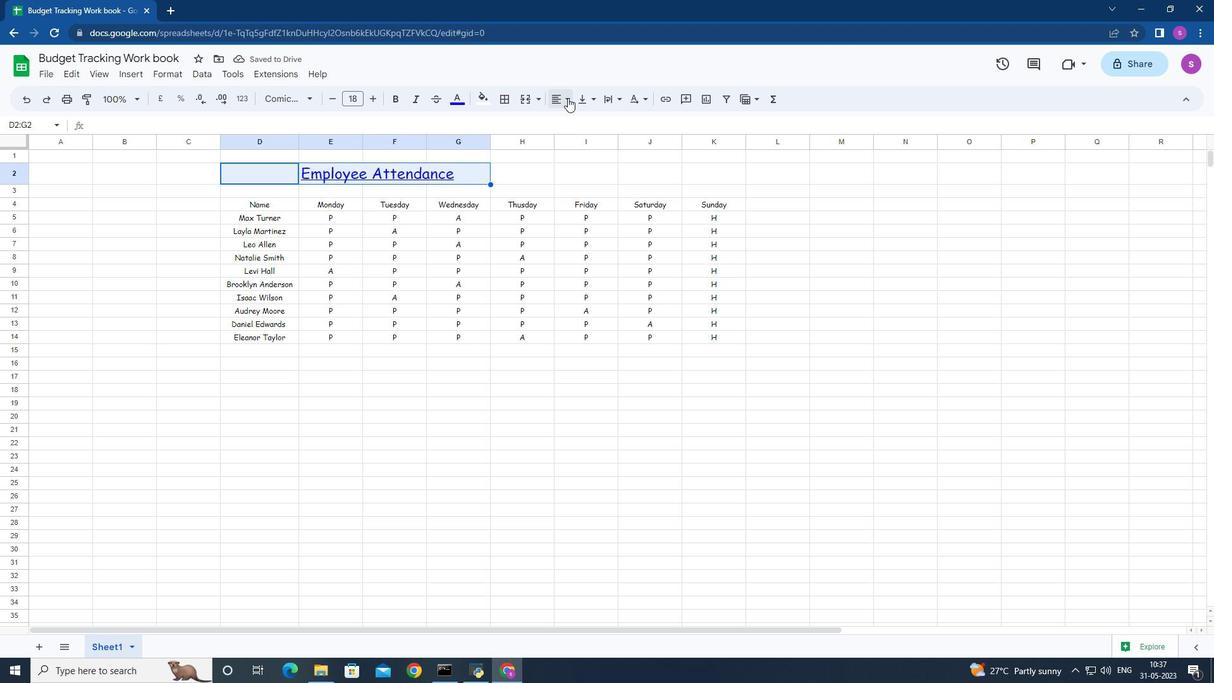 
Action: Mouse pressed left at (568, 98)
Screenshot: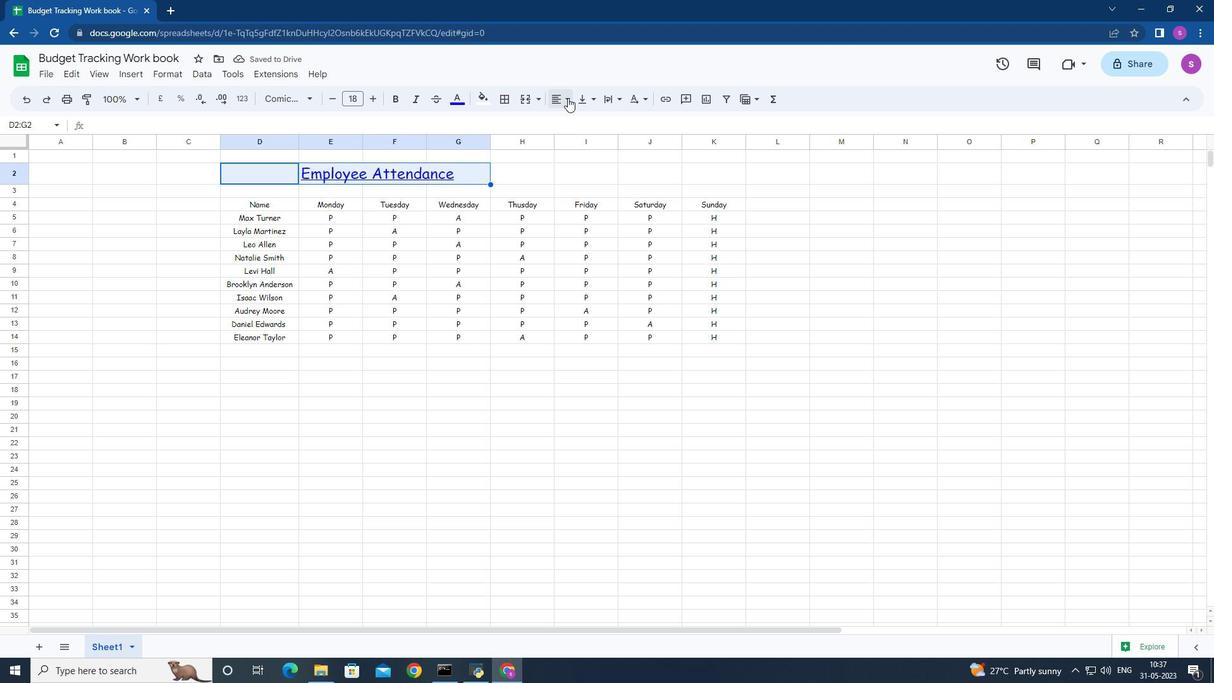 
Action: Mouse moved to (580, 124)
Screenshot: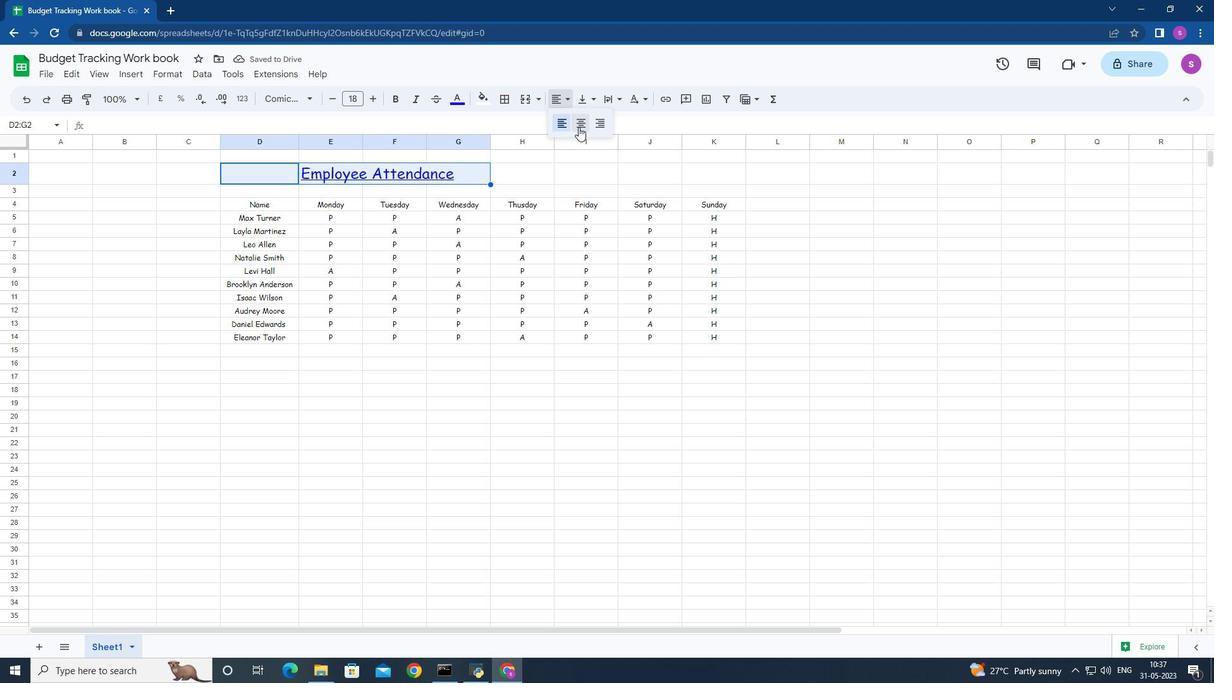
Action: Mouse pressed left at (580, 124)
Screenshot: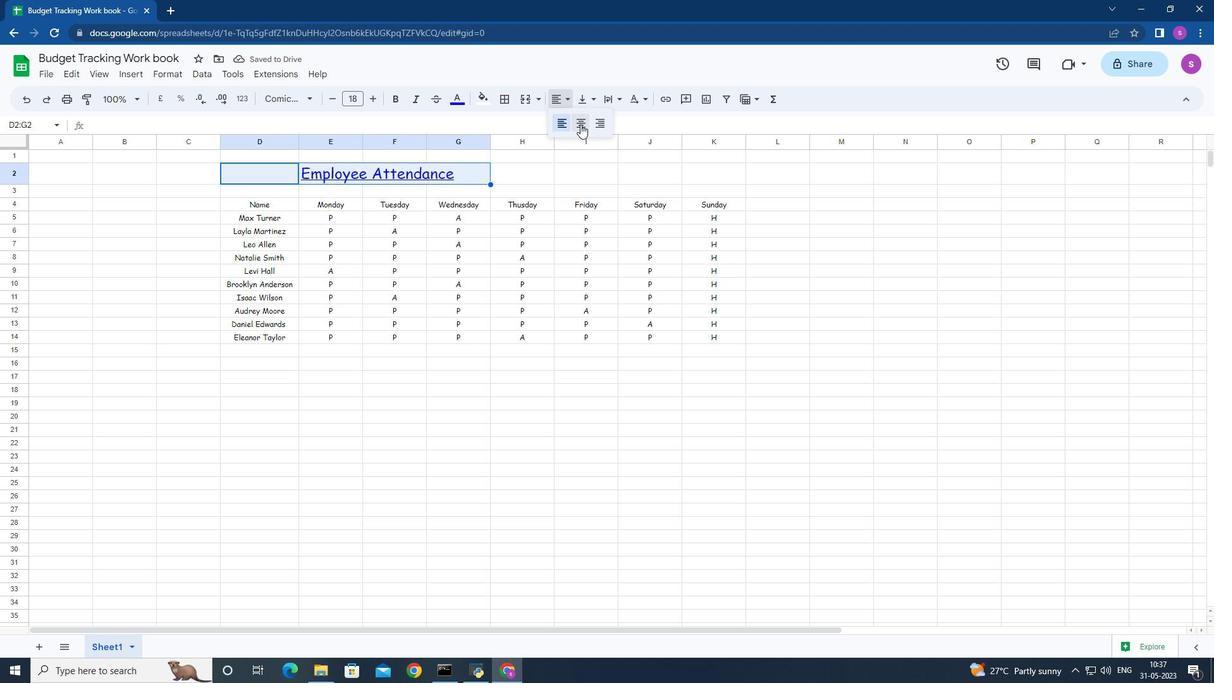 
Action: Mouse moved to (737, 263)
Screenshot: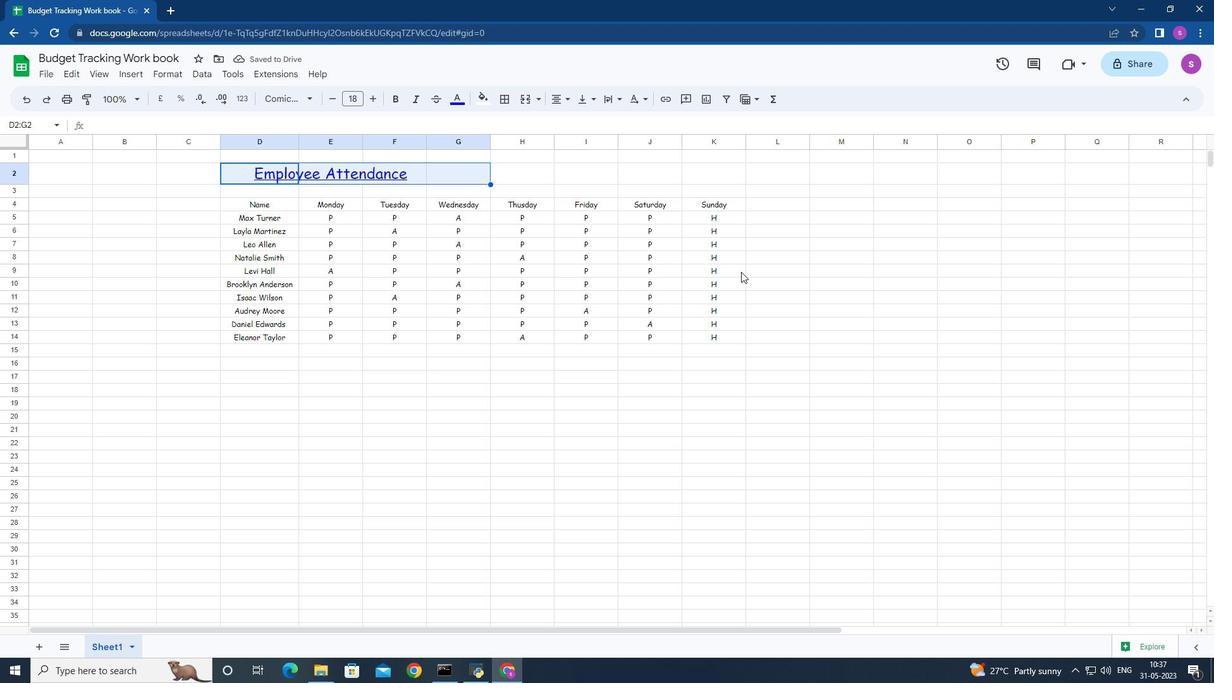 
Action: Mouse scrolled (737, 263) with delta (0, 0)
Screenshot: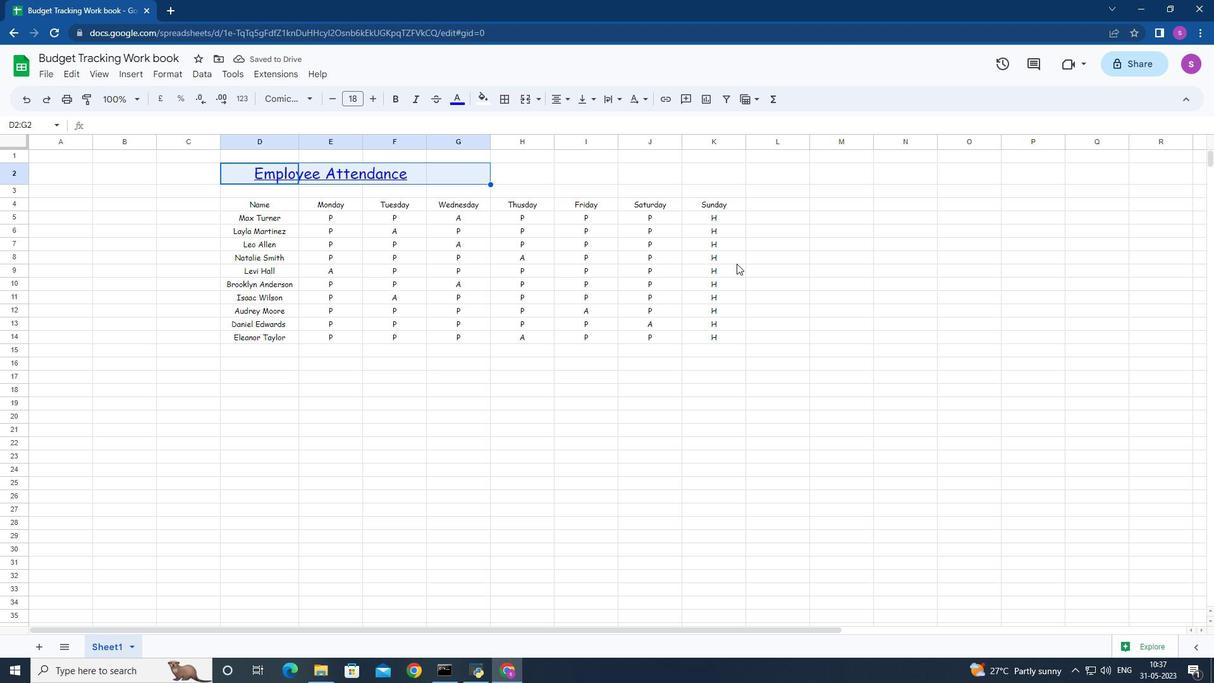 
Action: Mouse moved to (742, 281)
Screenshot: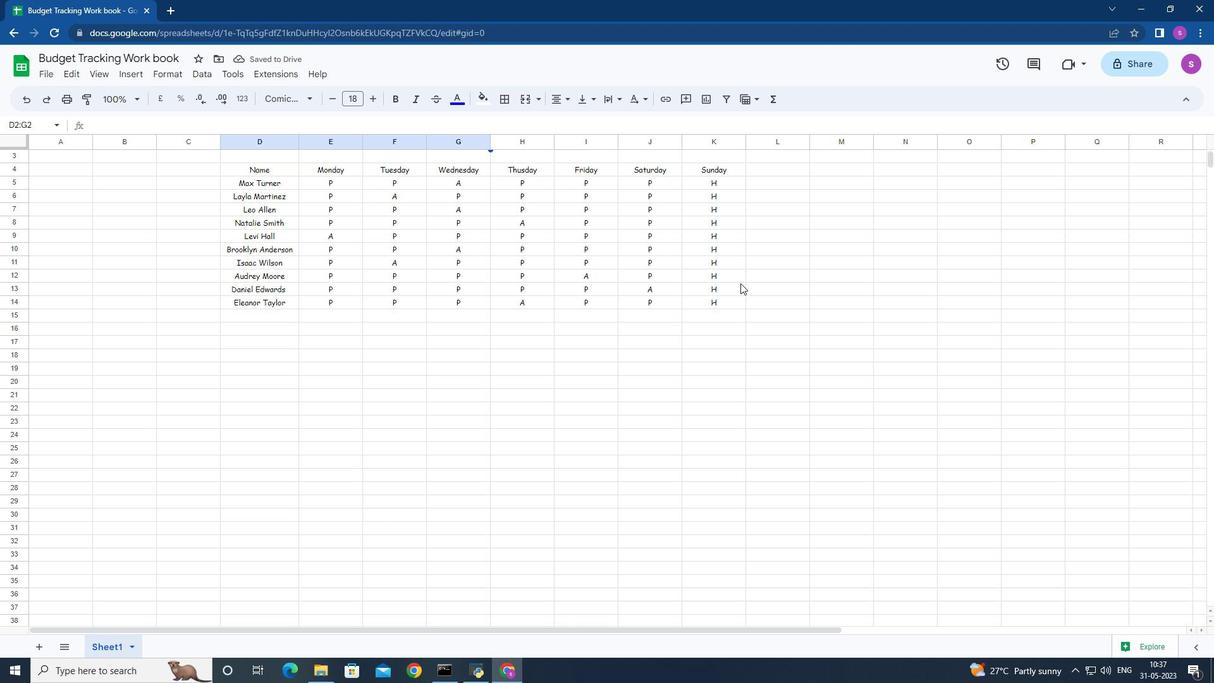 
Action: Mouse scrolled (742, 282) with delta (0, 0)
Screenshot: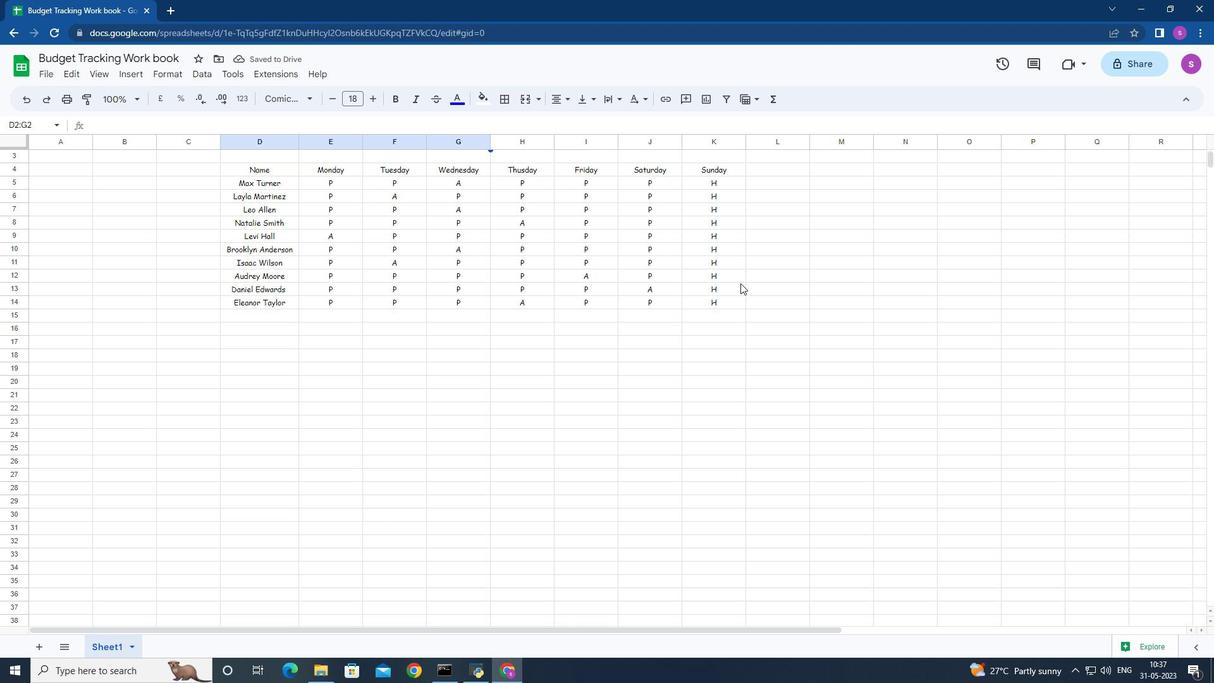 
Action: Mouse moved to (650, 172)
Screenshot: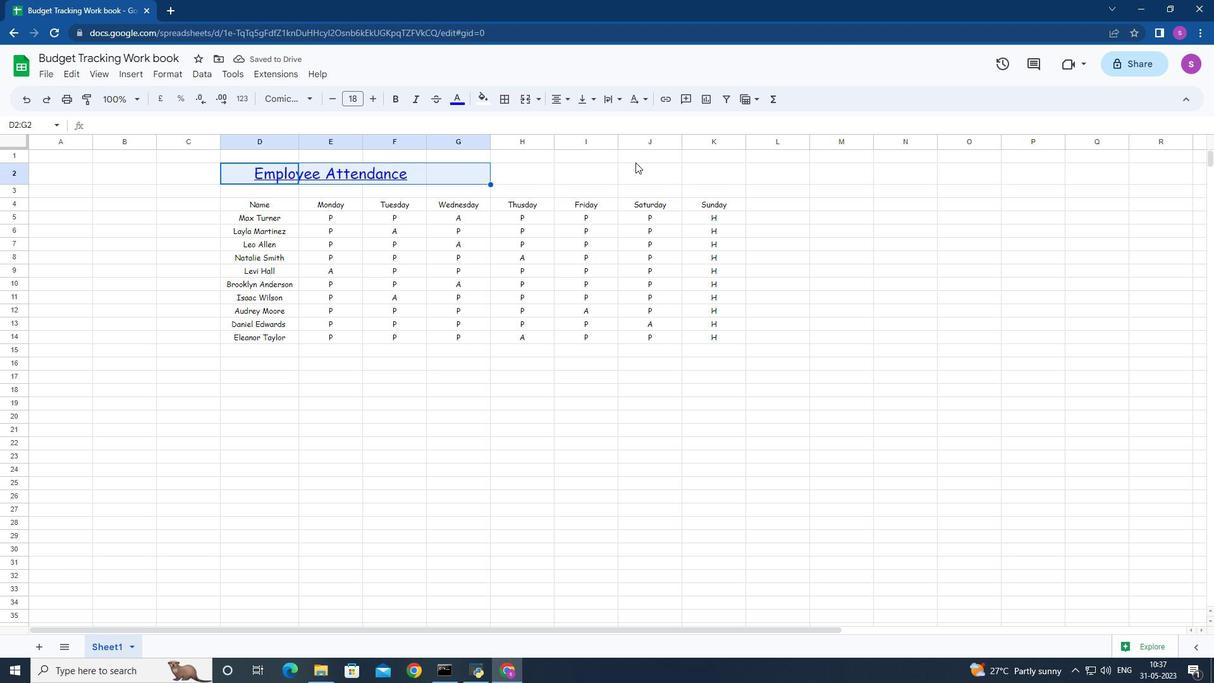 
Action: Mouse pressed left at (650, 172)
Screenshot: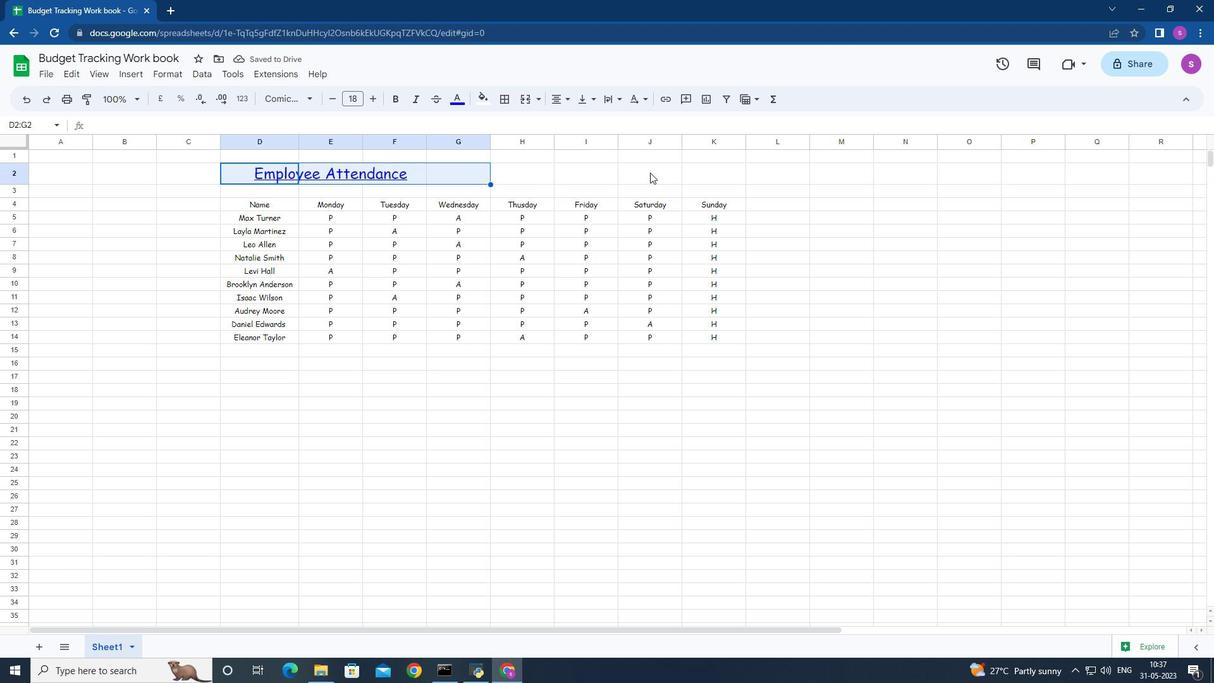 
Action: Mouse moved to (810, 282)
Screenshot: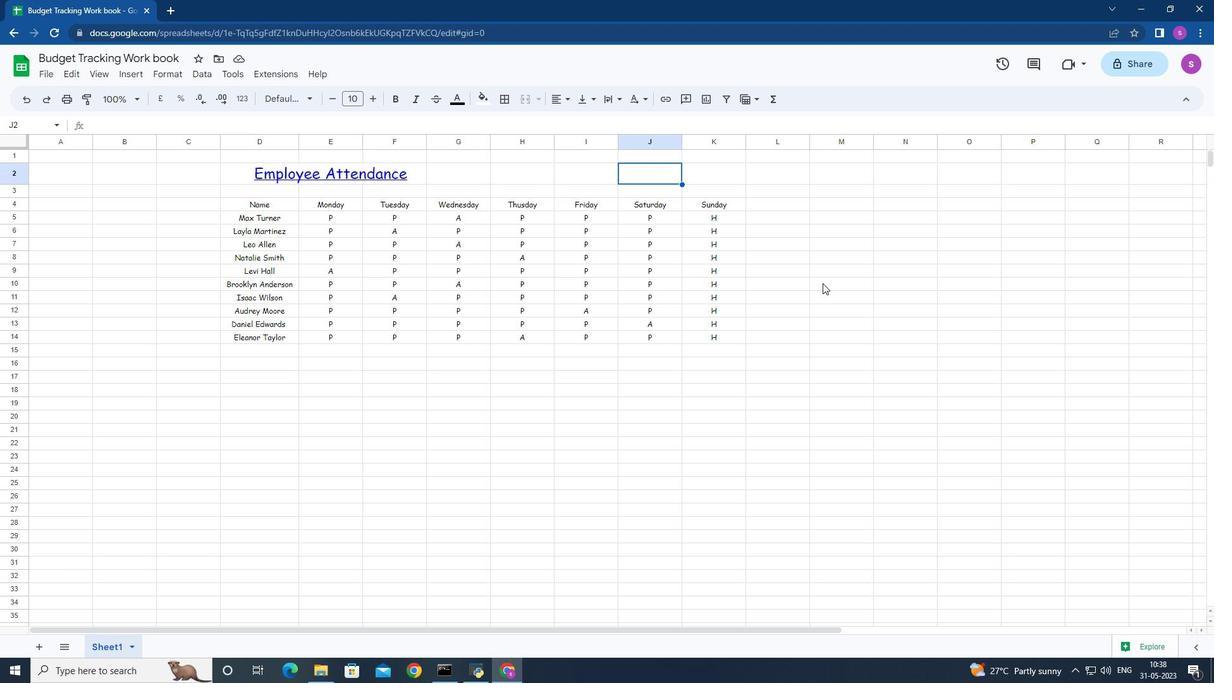 
Action: Mouse scrolled (810, 283) with delta (0, 0)
Screenshot: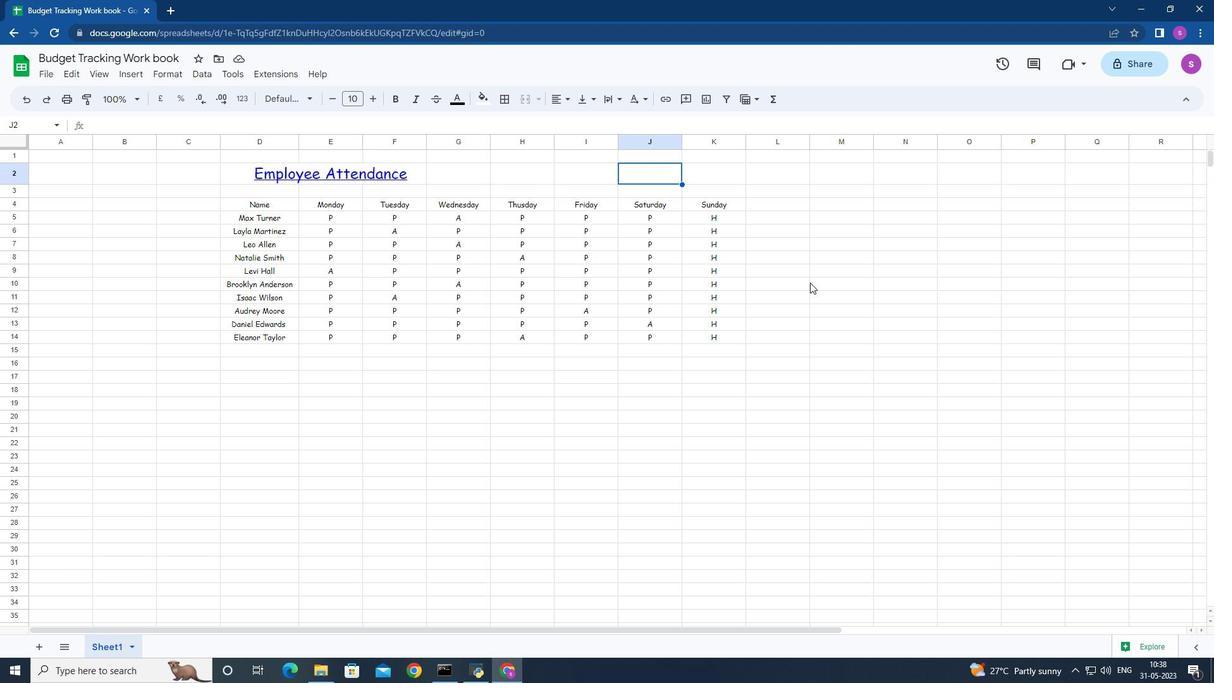 
Action: Mouse moved to (793, 280)
Screenshot: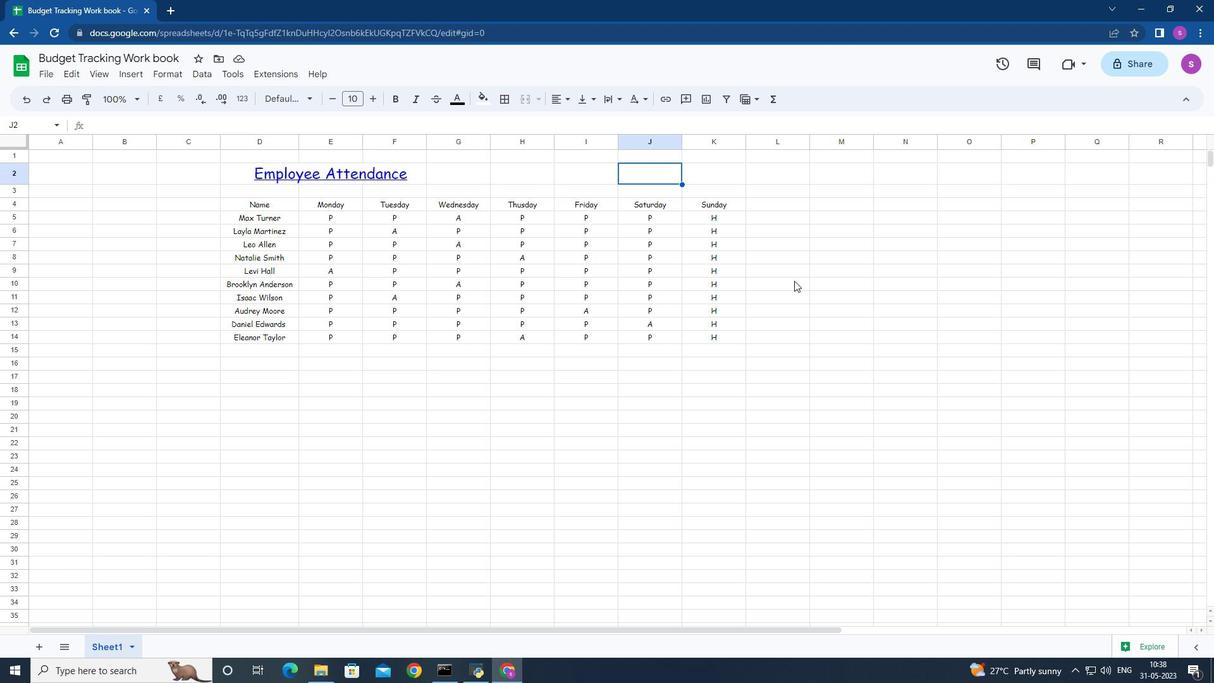 
